 Task: Search one way flight ticket for 3 adults in first from Knoxville: Mcghee Tyson Airport to Rockford: Chicago Rockford International Airport(was Northwest Chicagoland Regional Airport At Rockford) on 5-1-2023. Choice of flights is Westjet. Number of bags: 1 carry on bag. Price is upto 87000. Outbound departure time preference is 14:45.
Action: Mouse moved to (176, 220)
Screenshot: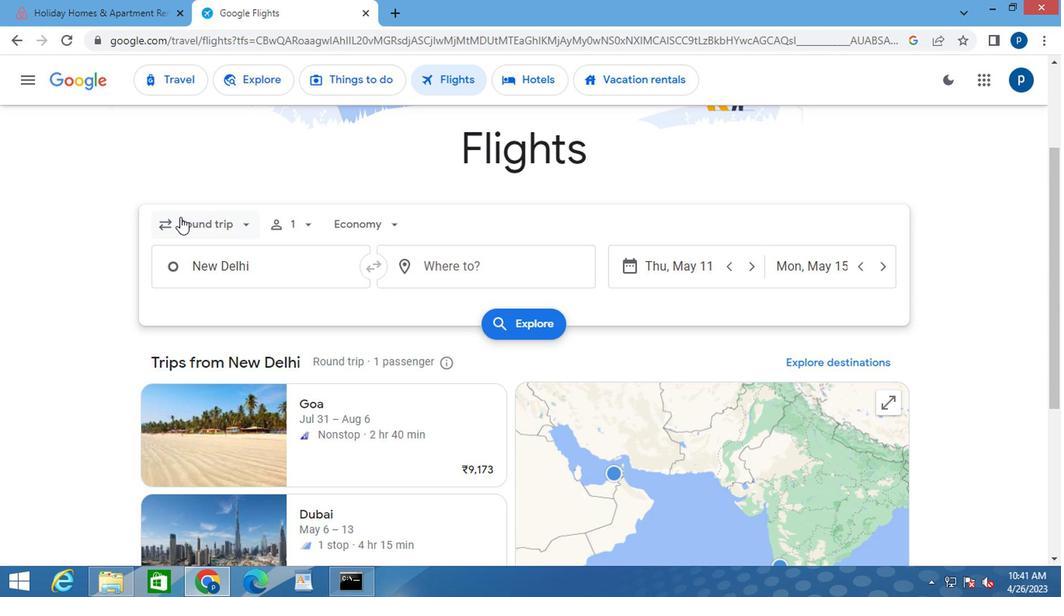 
Action: Mouse pressed left at (176, 220)
Screenshot: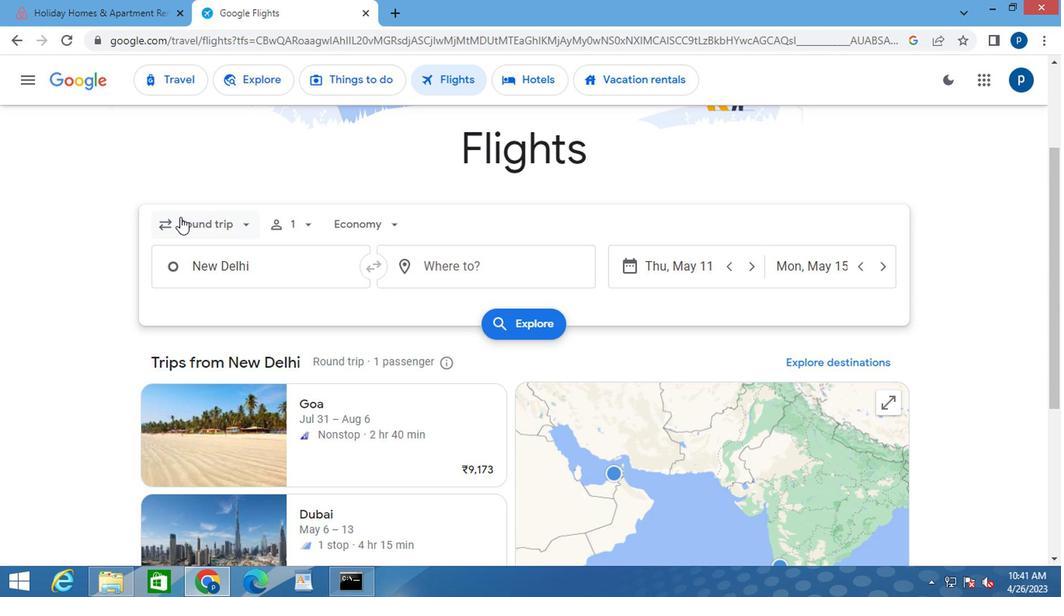 
Action: Mouse moved to (218, 288)
Screenshot: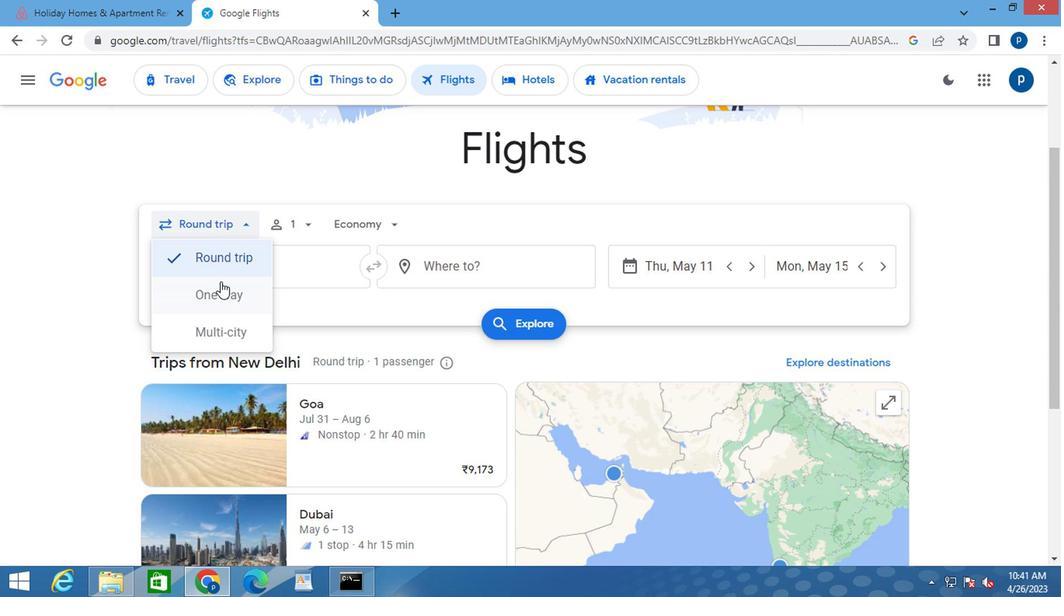 
Action: Mouse pressed left at (218, 288)
Screenshot: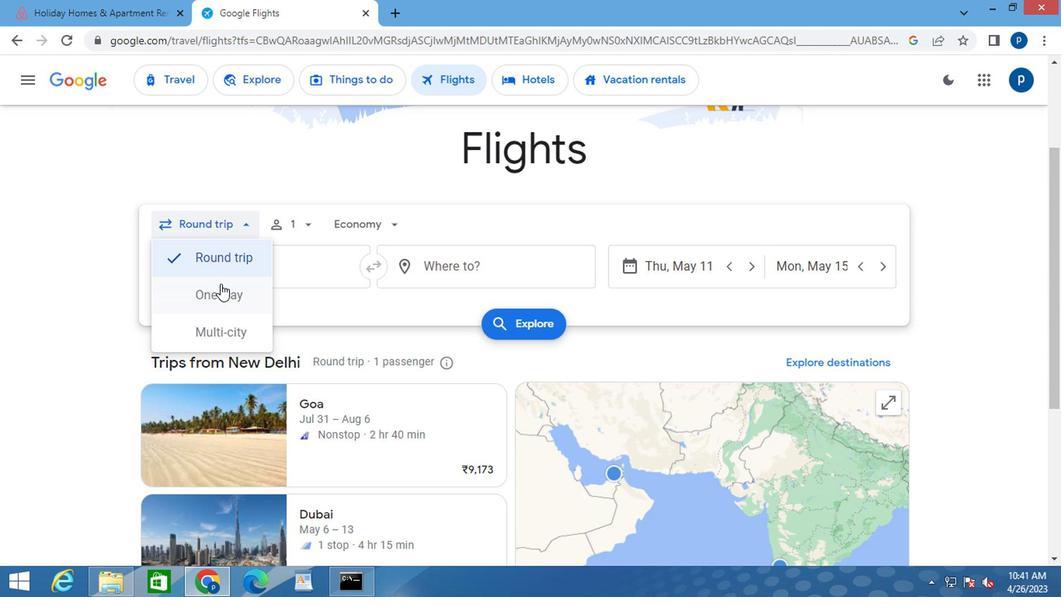
Action: Mouse moved to (302, 224)
Screenshot: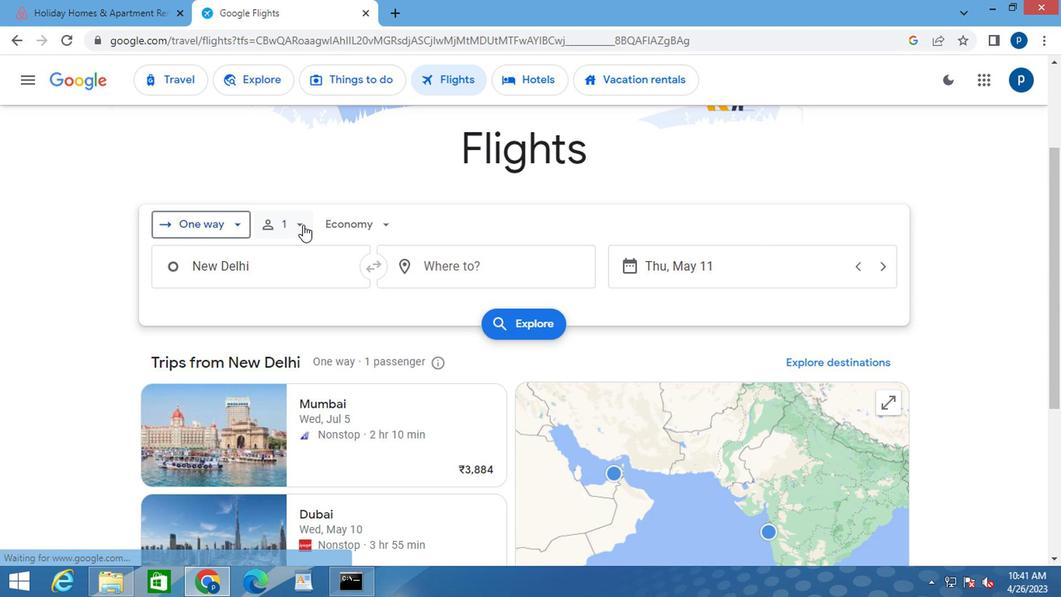 
Action: Mouse pressed left at (302, 224)
Screenshot: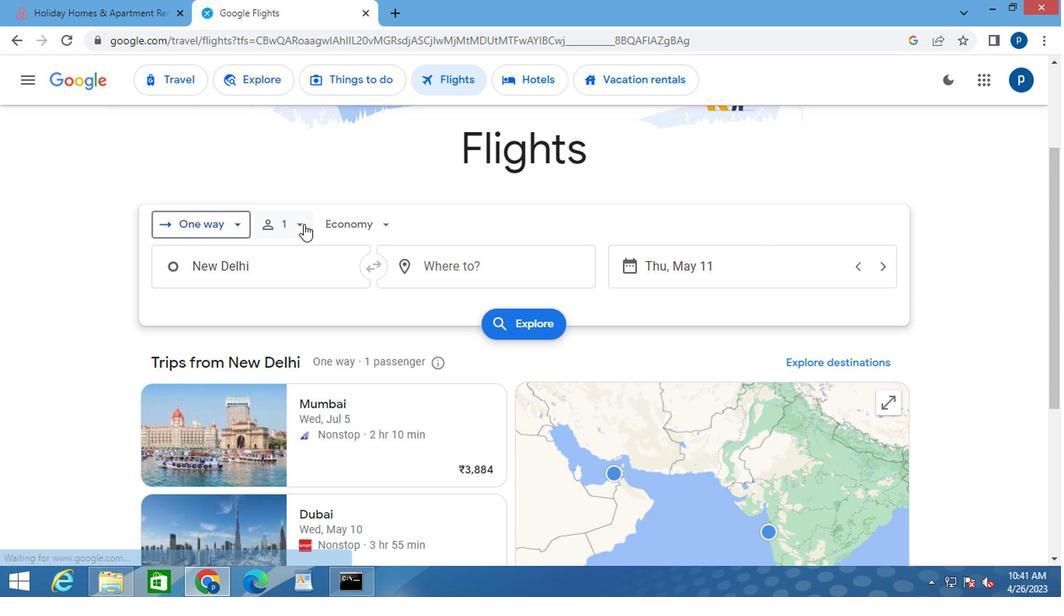
Action: Mouse moved to (416, 269)
Screenshot: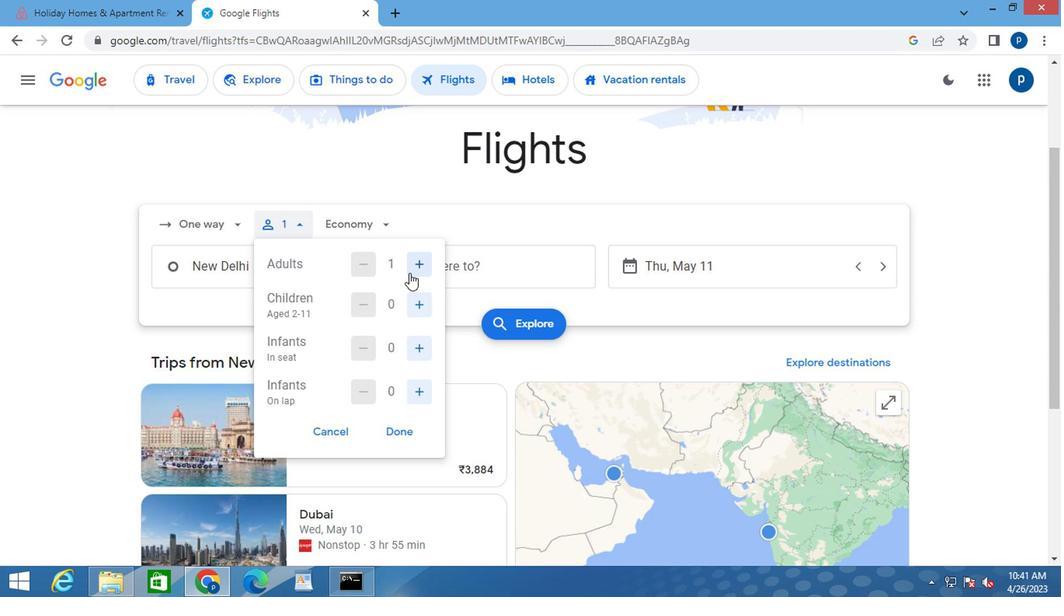 
Action: Mouse pressed left at (416, 269)
Screenshot: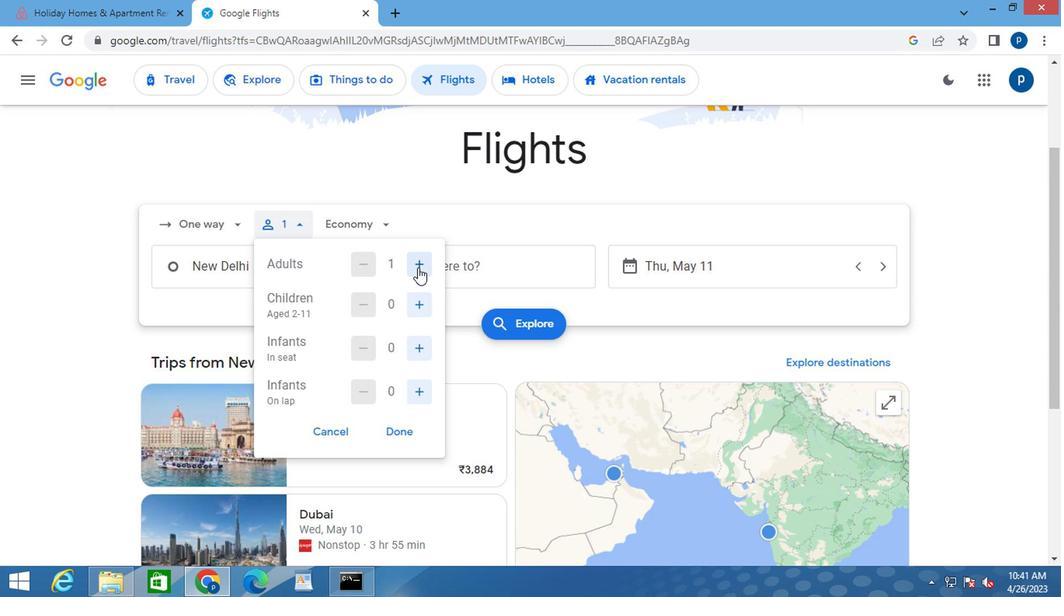 
Action: Mouse pressed left at (416, 269)
Screenshot: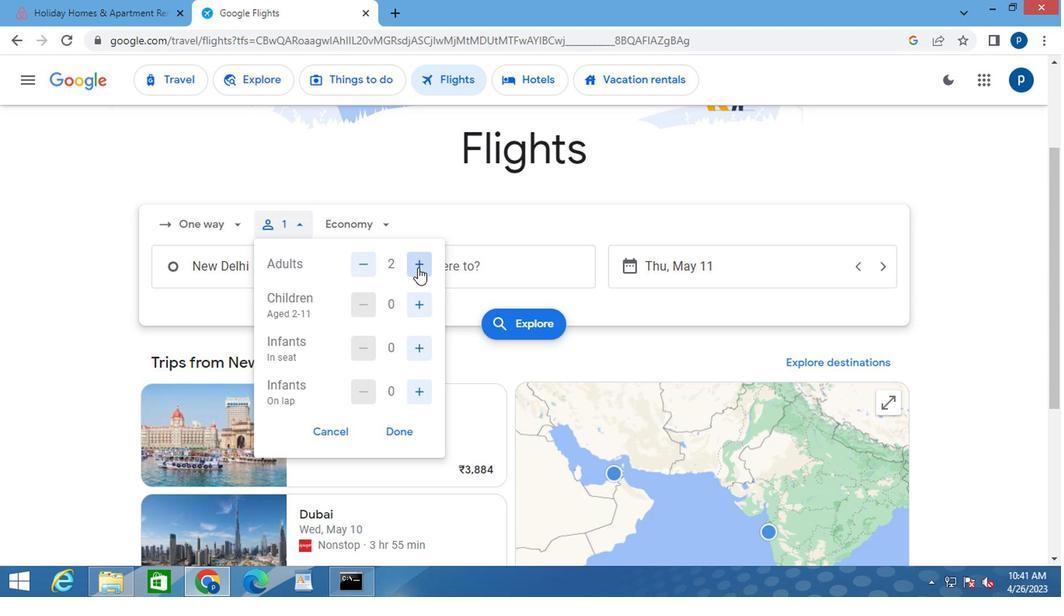 
Action: Mouse moved to (397, 427)
Screenshot: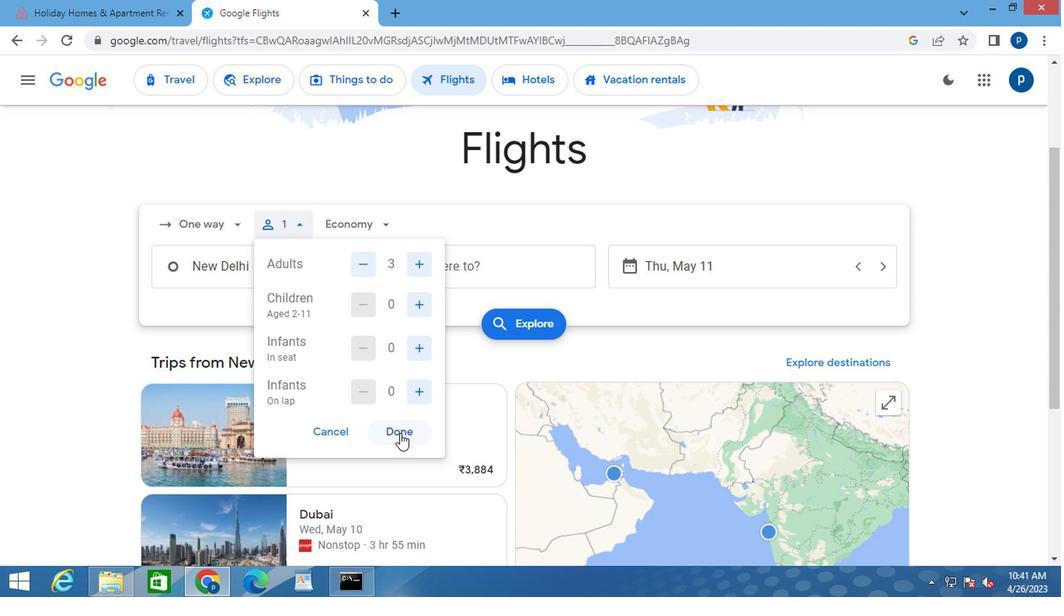
Action: Mouse pressed left at (397, 427)
Screenshot: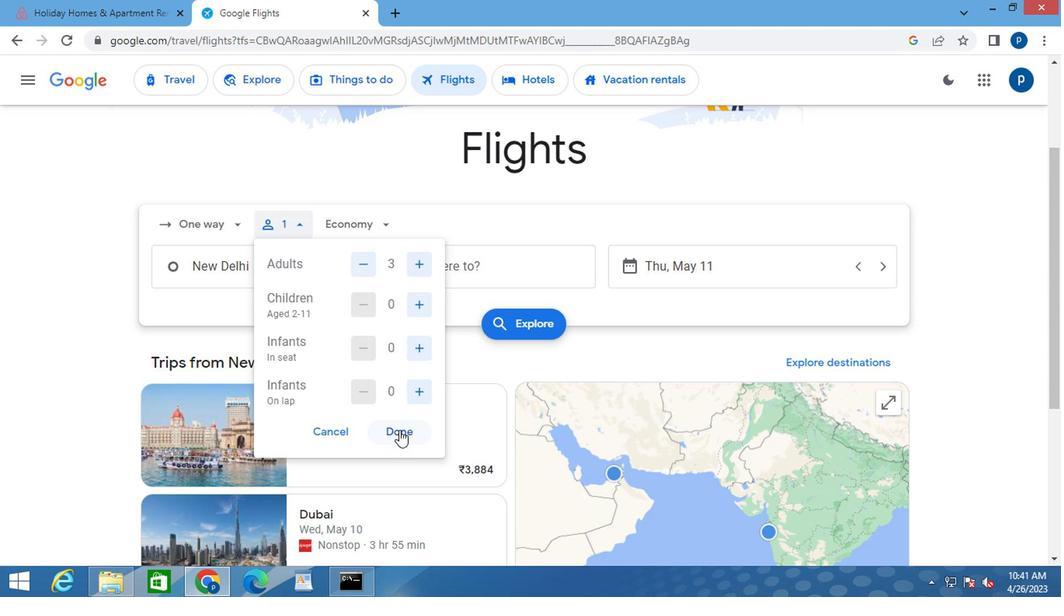 
Action: Mouse moved to (367, 228)
Screenshot: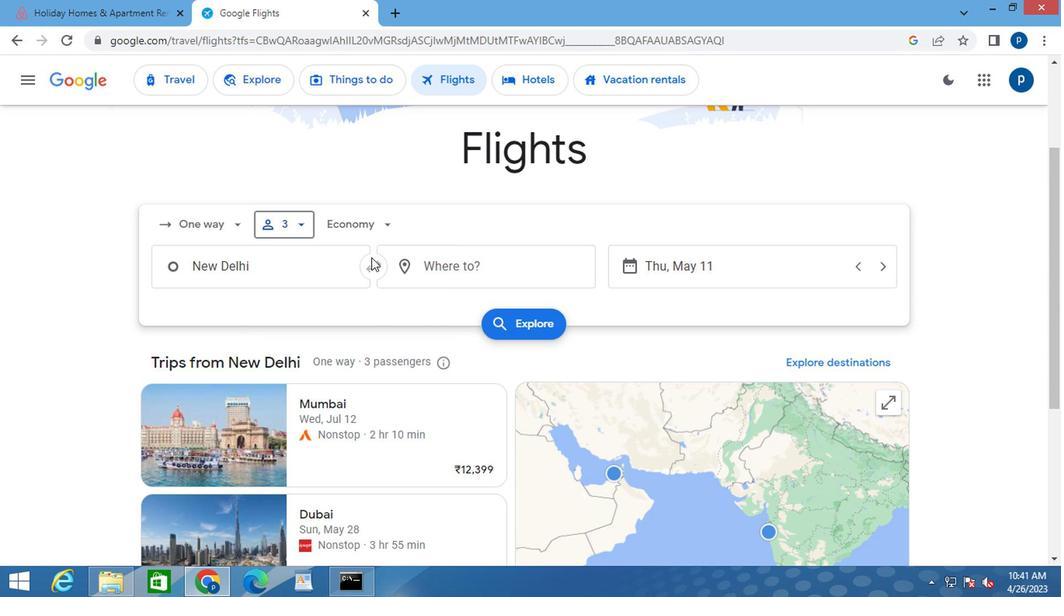 
Action: Mouse pressed left at (367, 228)
Screenshot: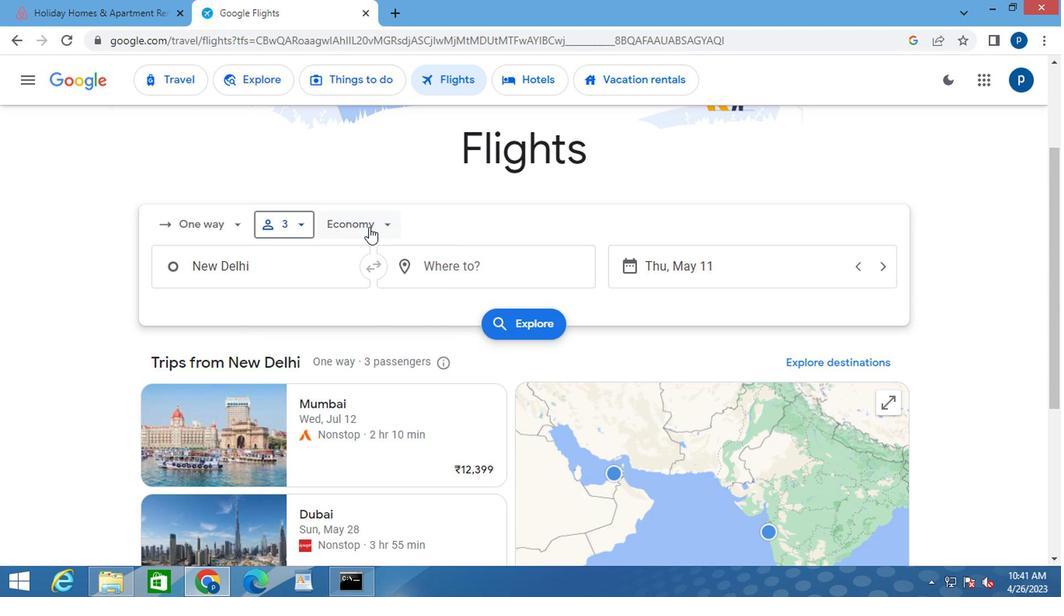 
Action: Mouse moved to (373, 363)
Screenshot: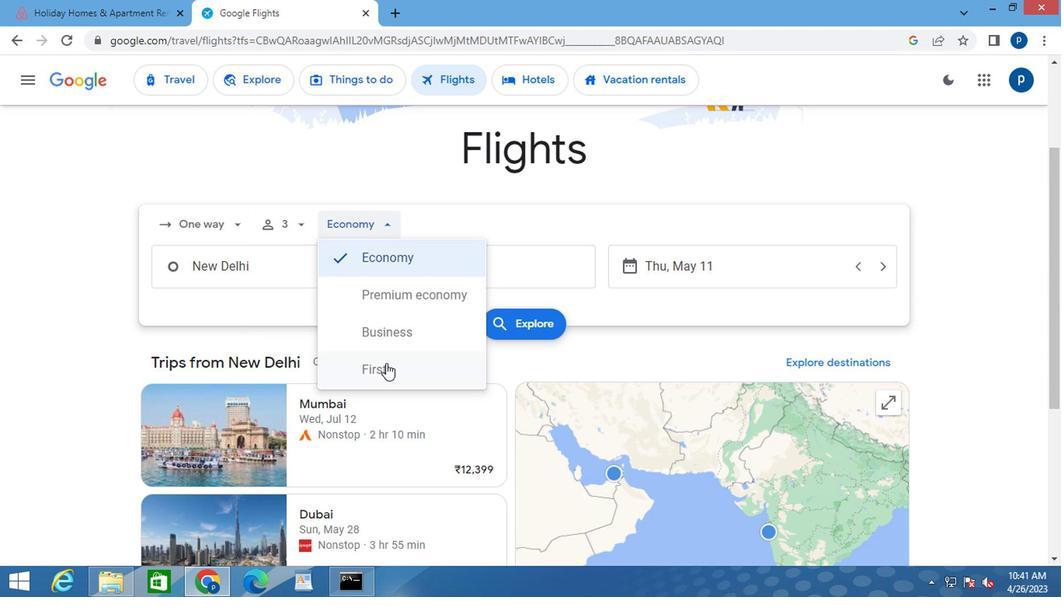 
Action: Mouse pressed left at (373, 363)
Screenshot: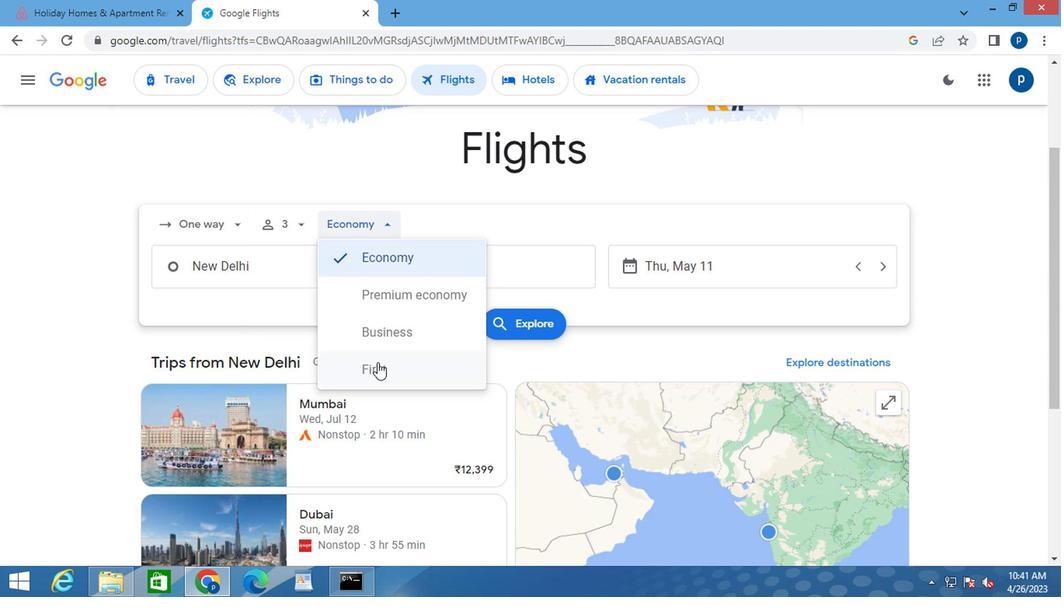 
Action: Mouse moved to (239, 267)
Screenshot: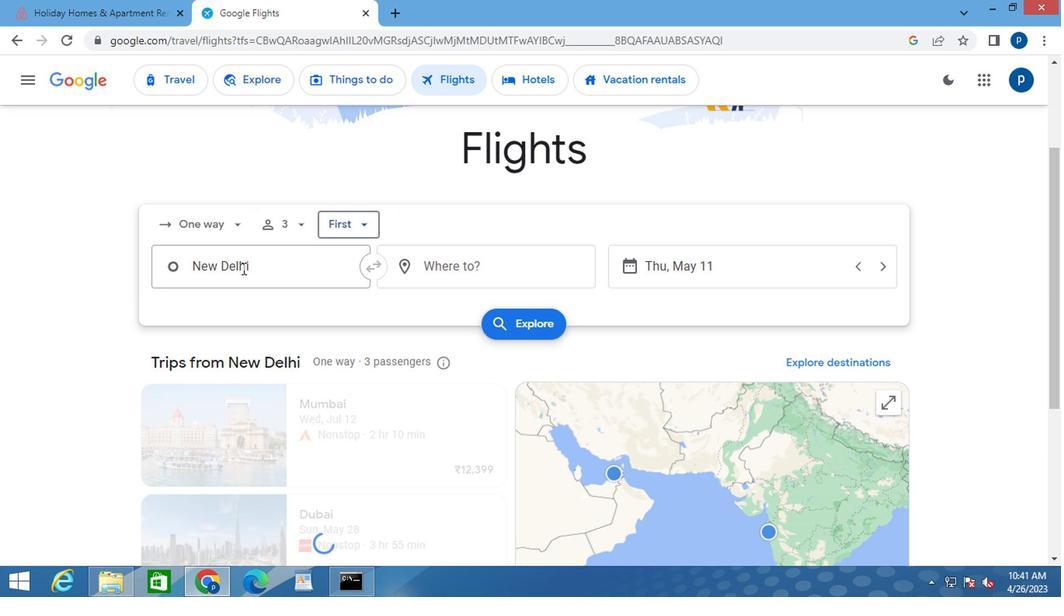 
Action: Mouse pressed left at (239, 267)
Screenshot: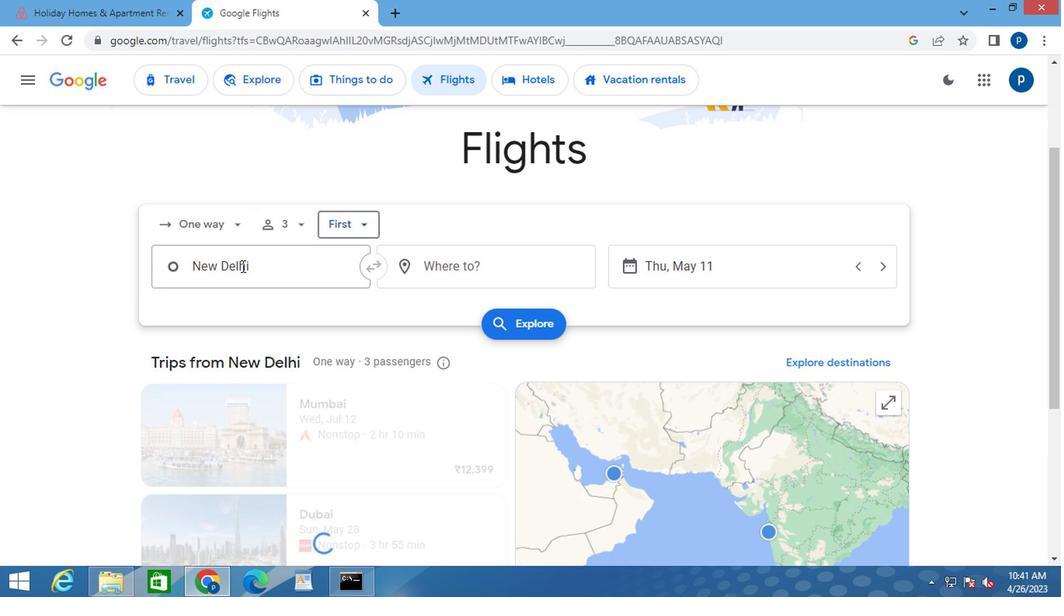
Action: Mouse pressed left at (239, 267)
Screenshot: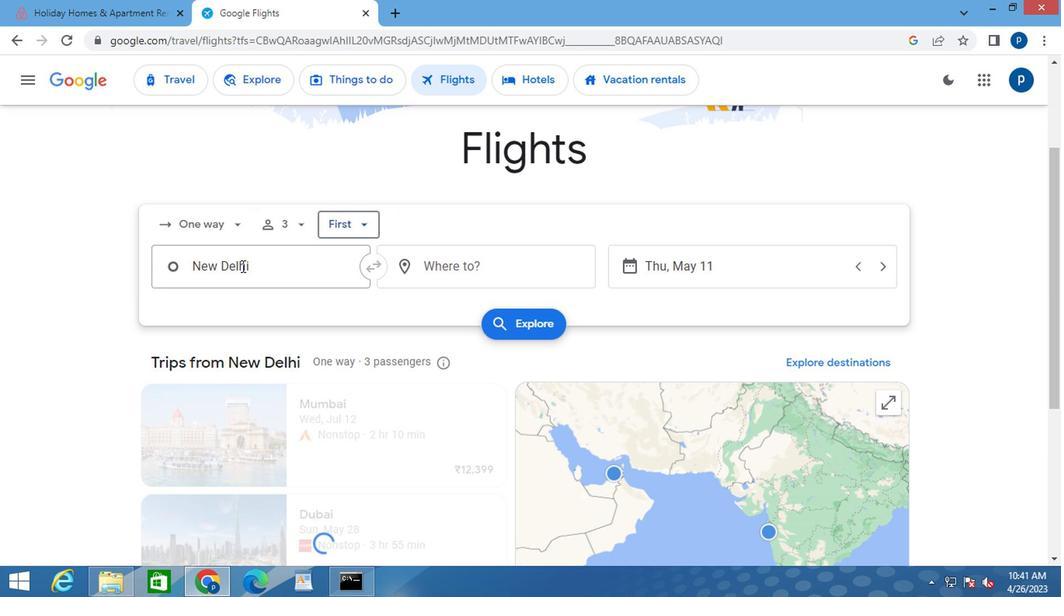 
Action: Key pressed <Key.delete><Key.caps_lock>m<Key.caps_lock>cgh
Screenshot: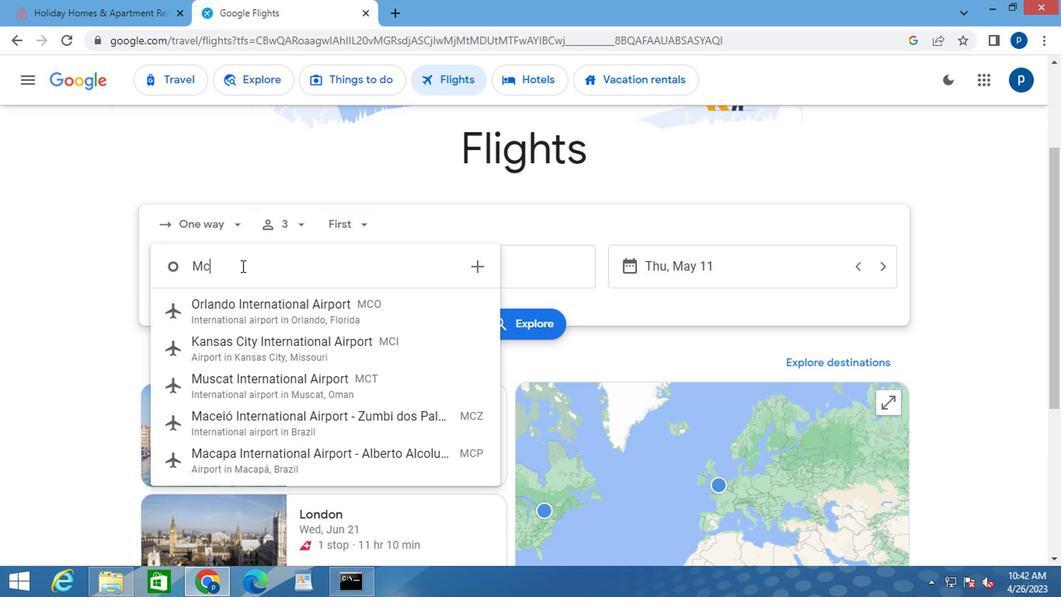 
Action: Mouse moved to (285, 315)
Screenshot: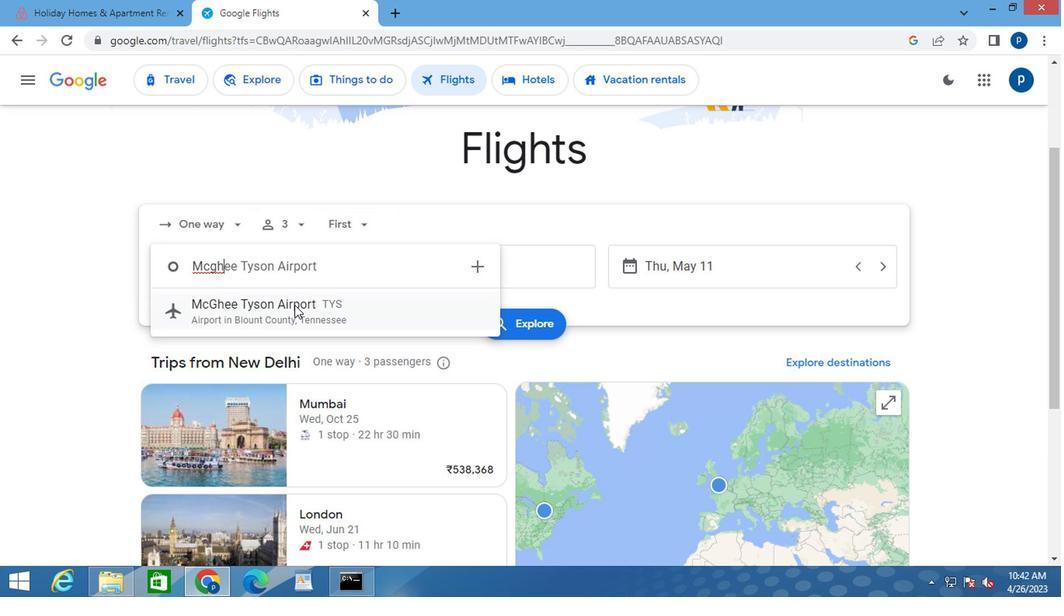 
Action: Mouse pressed left at (285, 315)
Screenshot: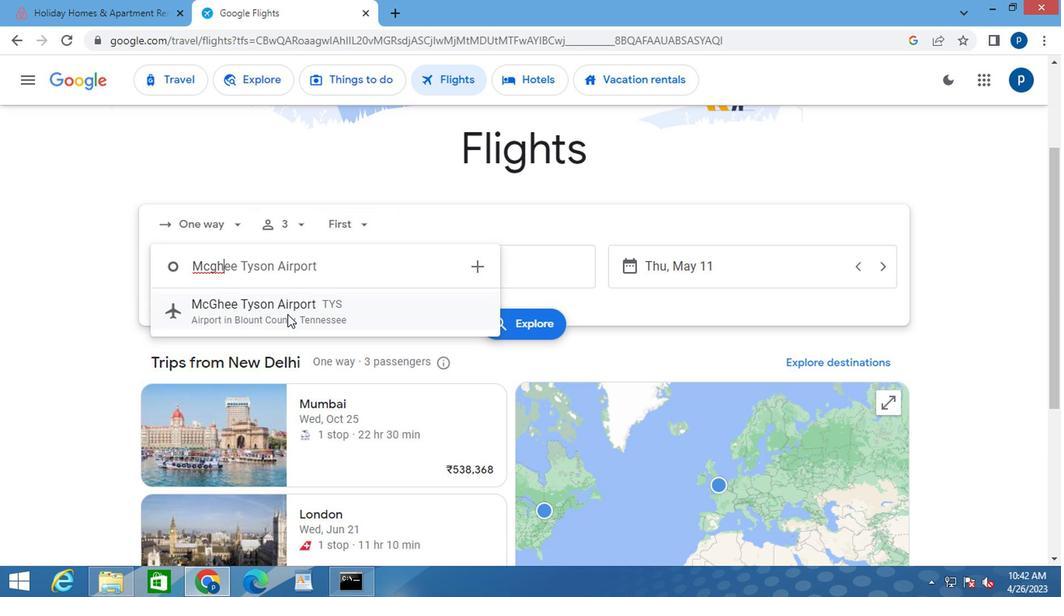 
Action: Mouse moved to (429, 264)
Screenshot: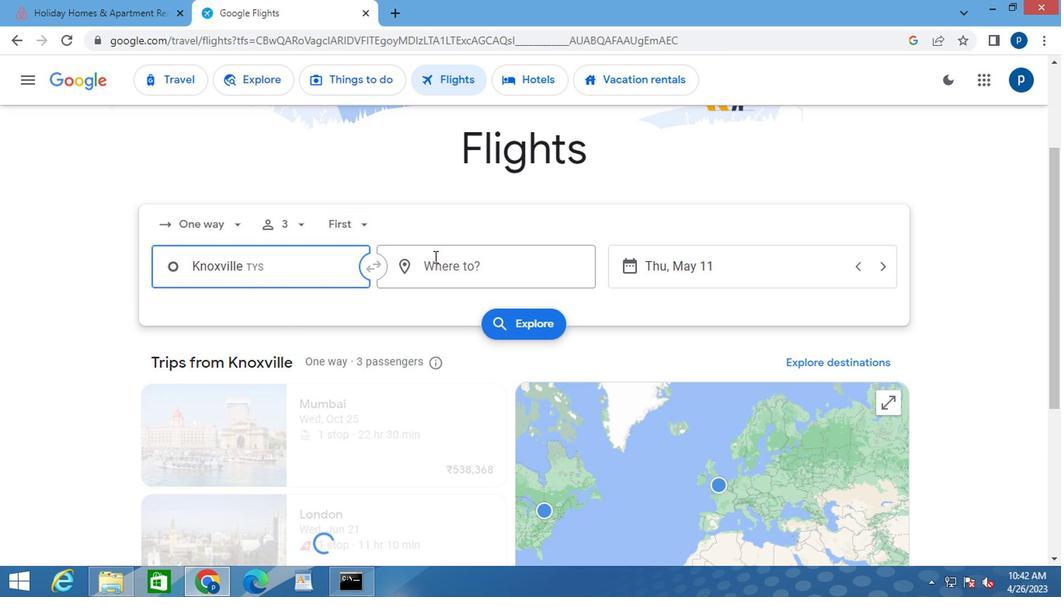 
Action: Mouse pressed left at (429, 264)
Screenshot: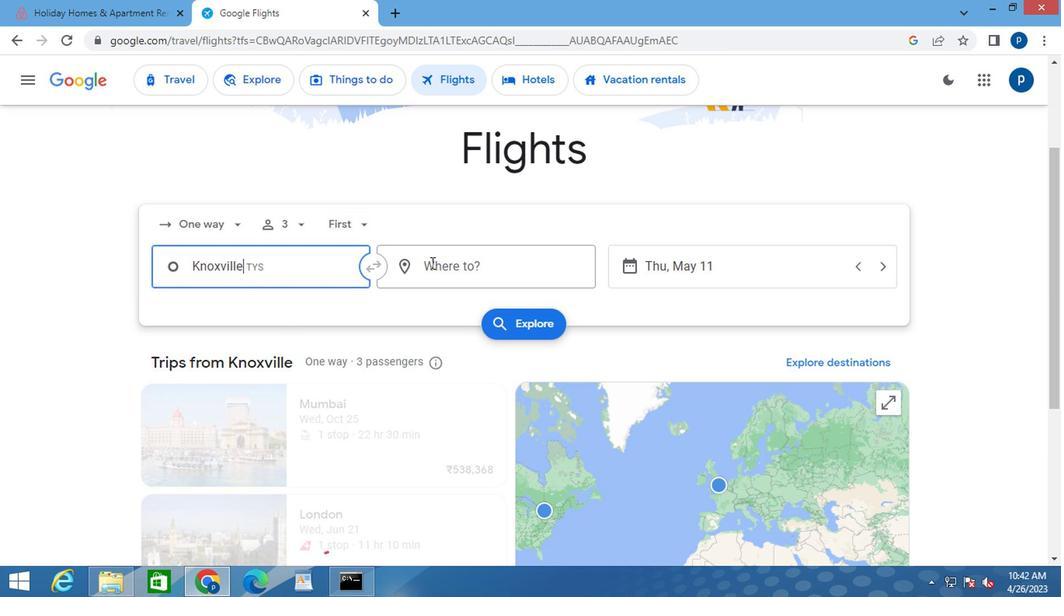 
Action: Key pressed <Key.caps_lock>c<Key.caps_lock>hicago
Screenshot: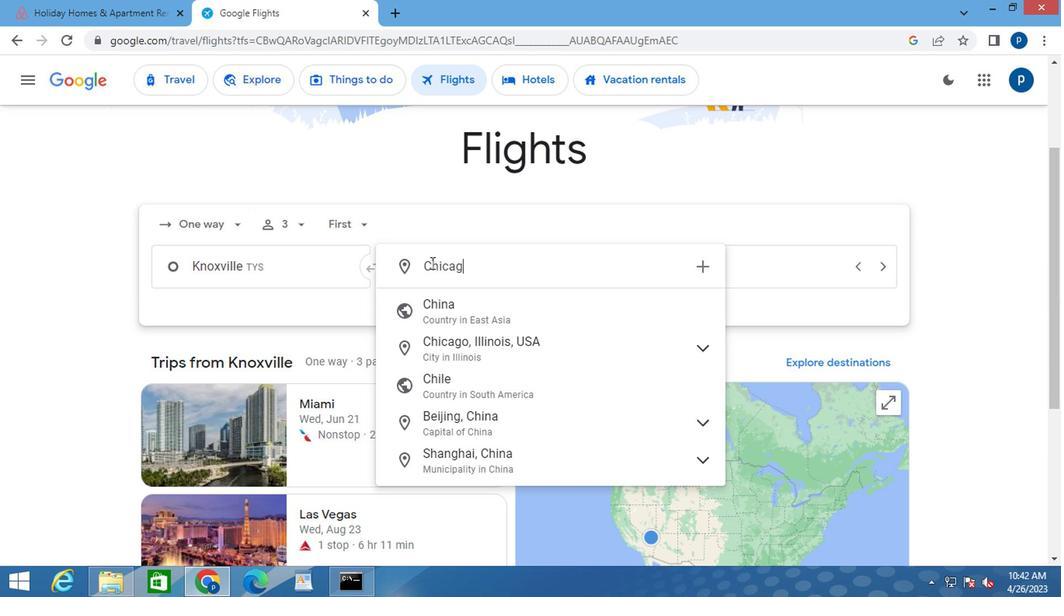 
Action: Mouse moved to (483, 429)
Screenshot: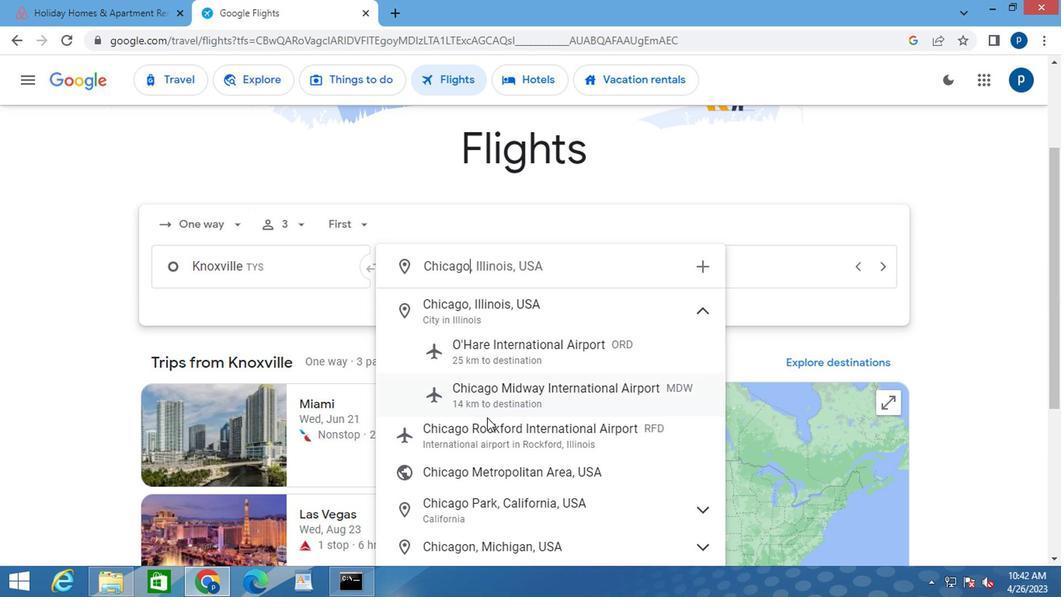 
Action: Mouse pressed left at (483, 429)
Screenshot: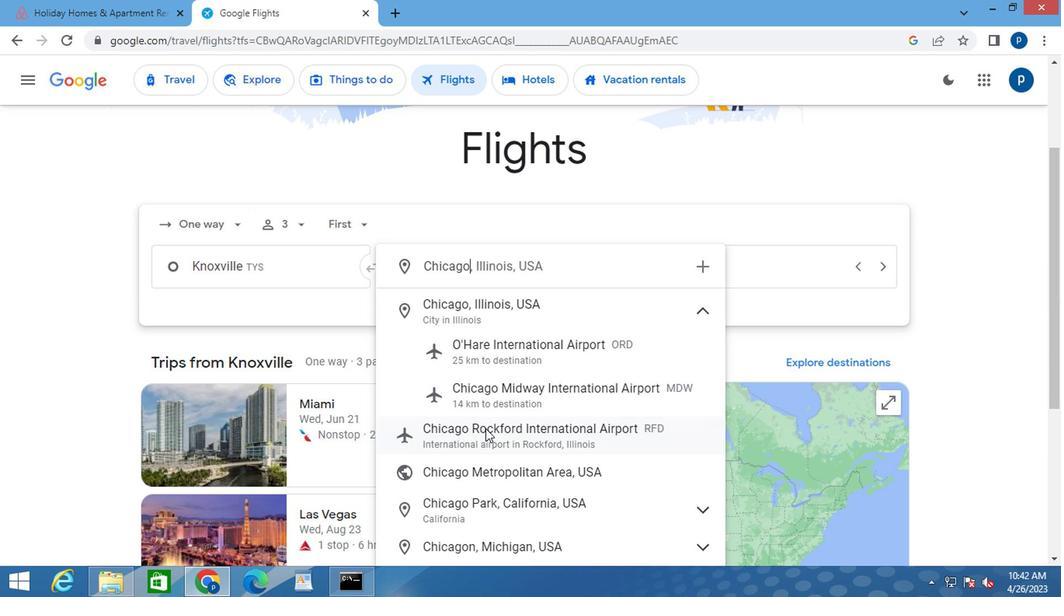 
Action: Mouse moved to (626, 274)
Screenshot: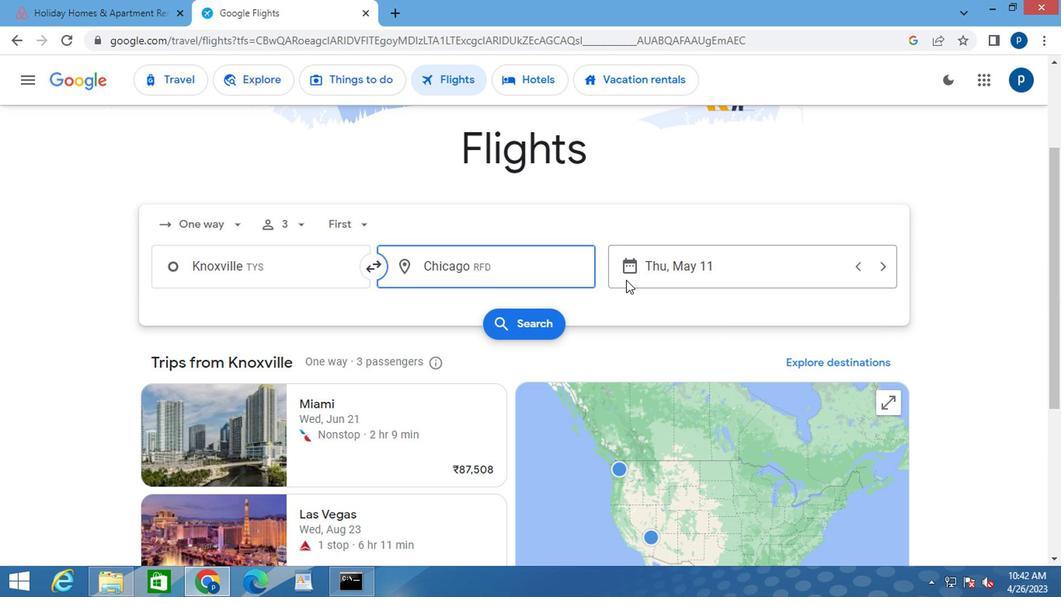 
Action: Mouse pressed left at (626, 274)
Screenshot: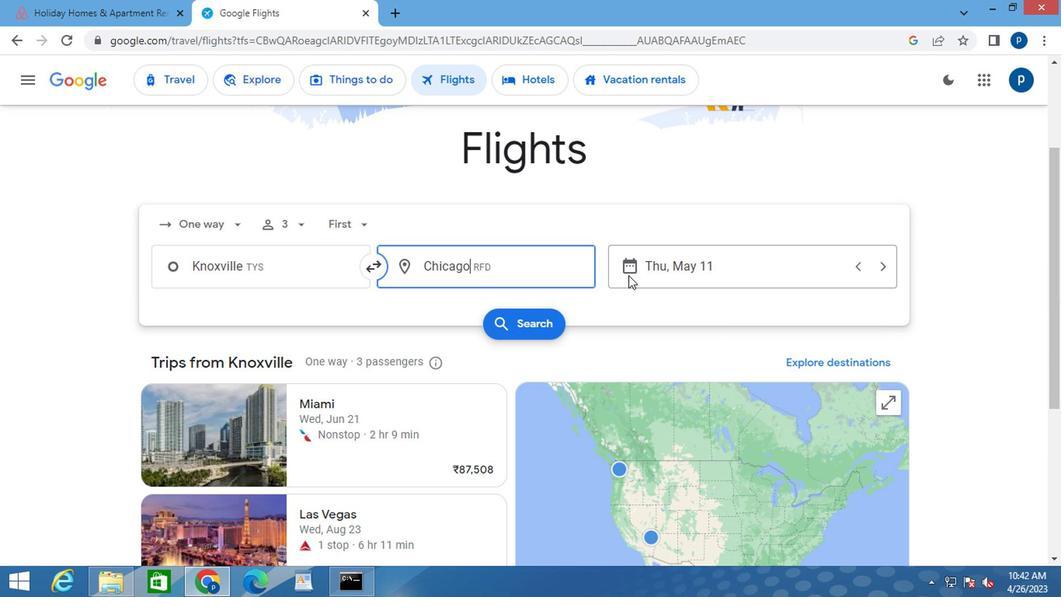 
Action: Mouse moved to (684, 284)
Screenshot: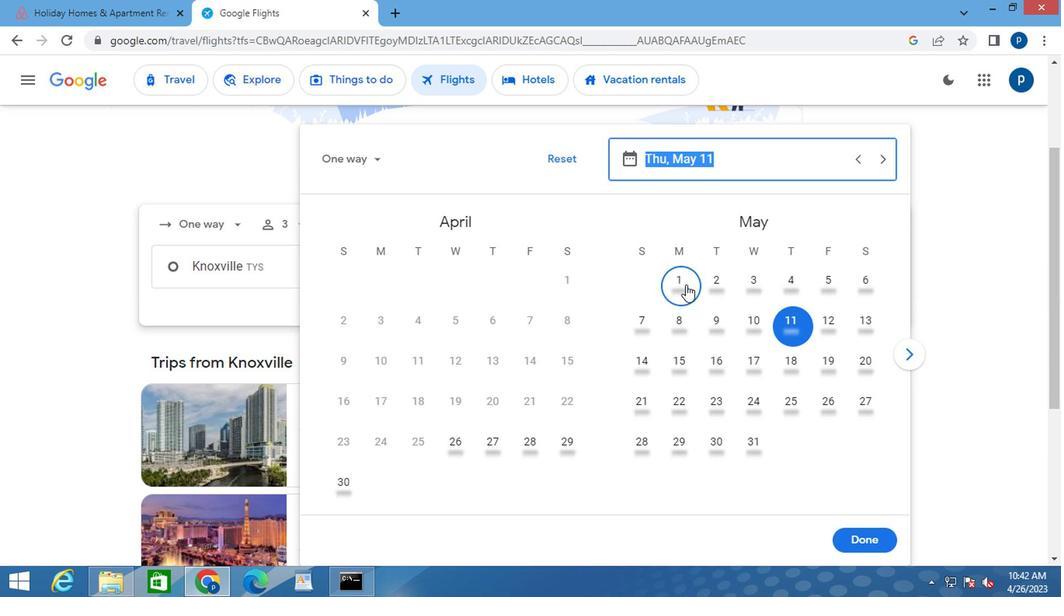 
Action: Mouse pressed left at (684, 284)
Screenshot: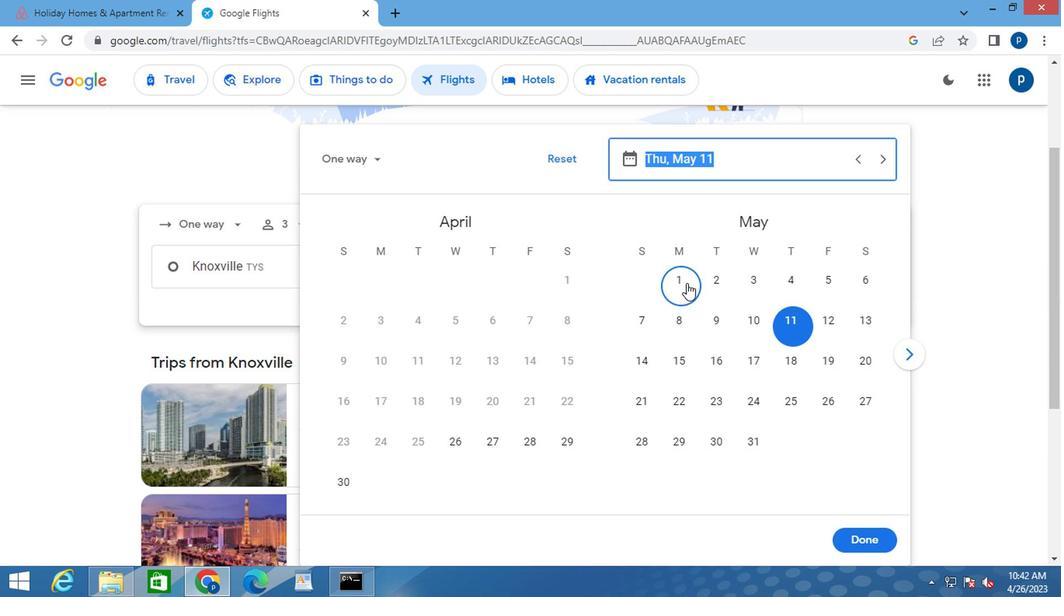
Action: Mouse moved to (859, 535)
Screenshot: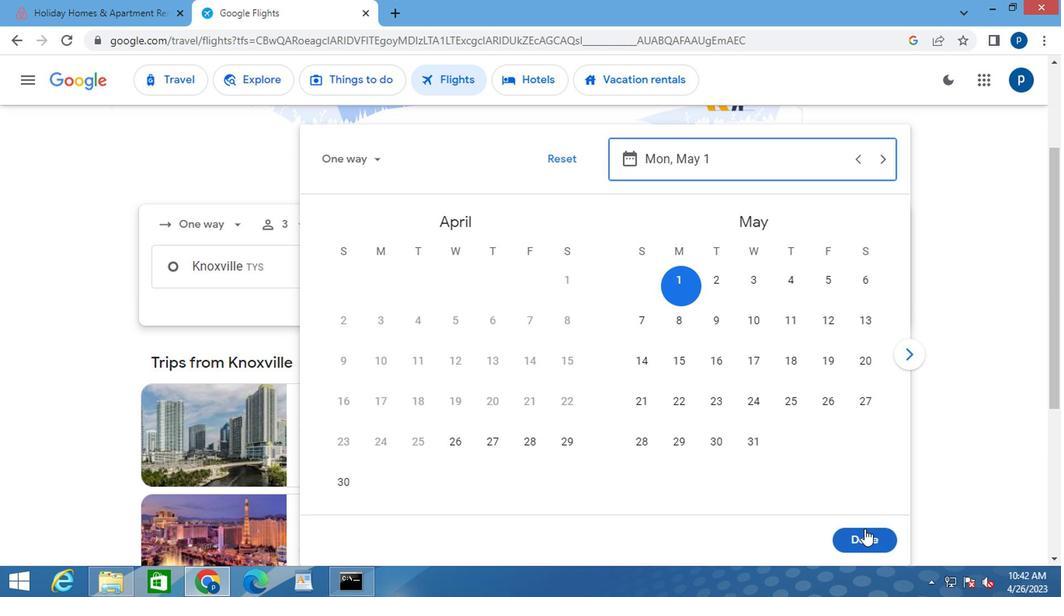 
Action: Mouse pressed left at (859, 535)
Screenshot: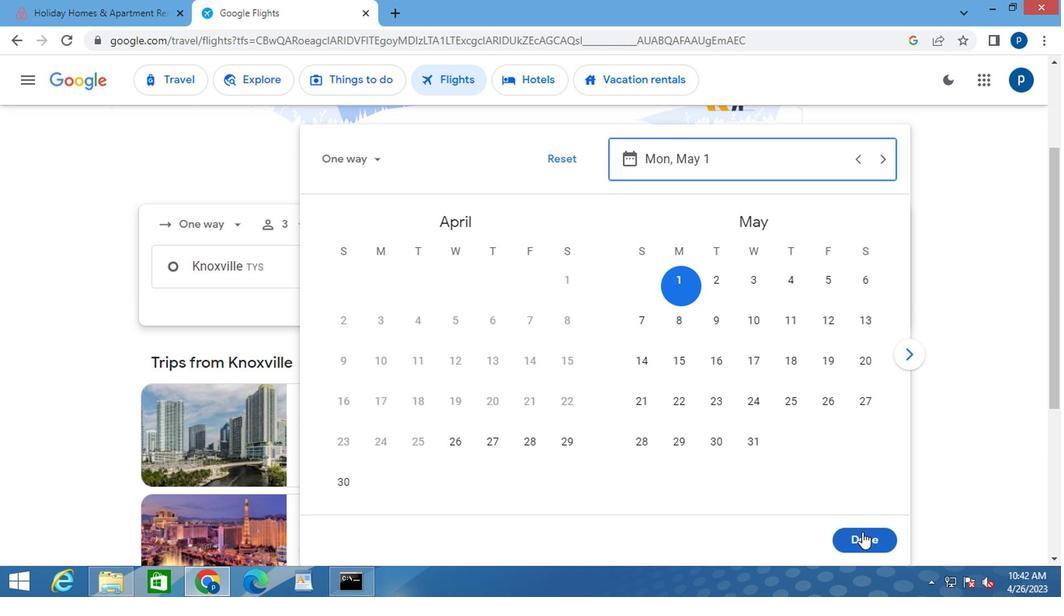 
Action: Mouse moved to (519, 316)
Screenshot: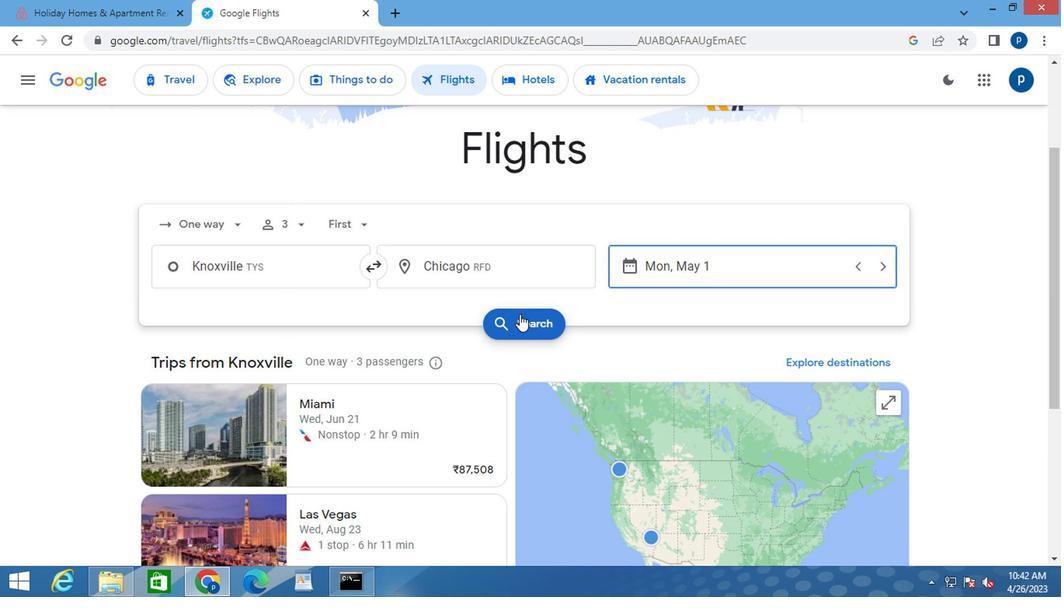 
Action: Mouse pressed left at (519, 316)
Screenshot: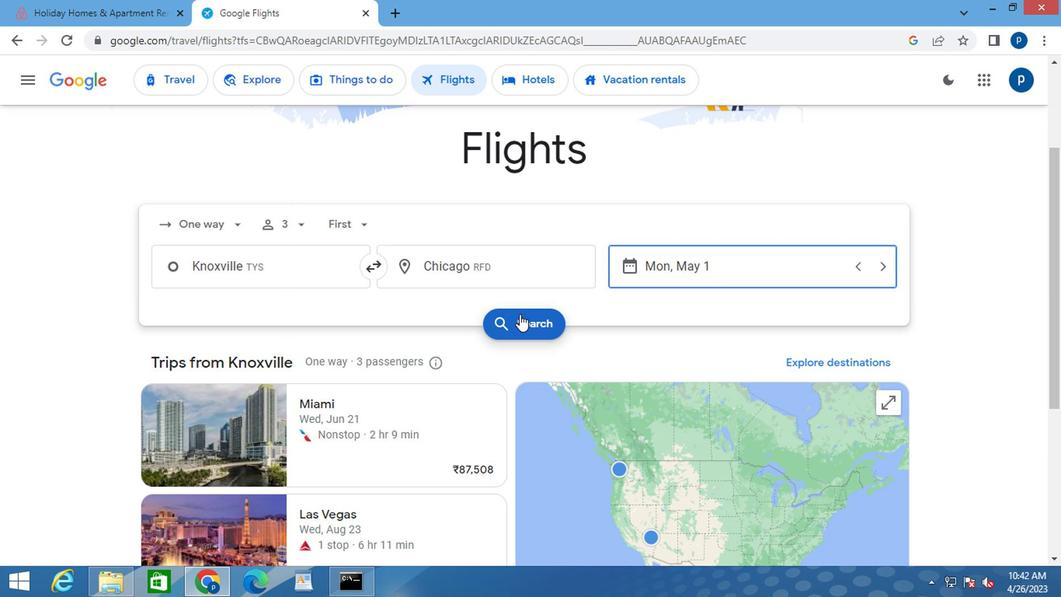 
Action: Mouse moved to (173, 220)
Screenshot: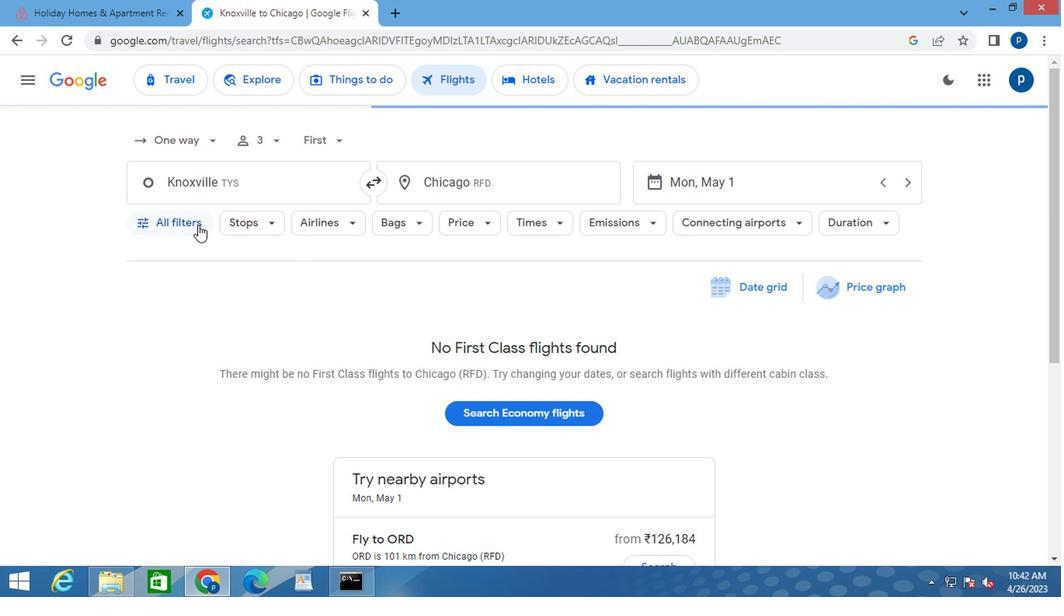
Action: Mouse pressed left at (173, 220)
Screenshot: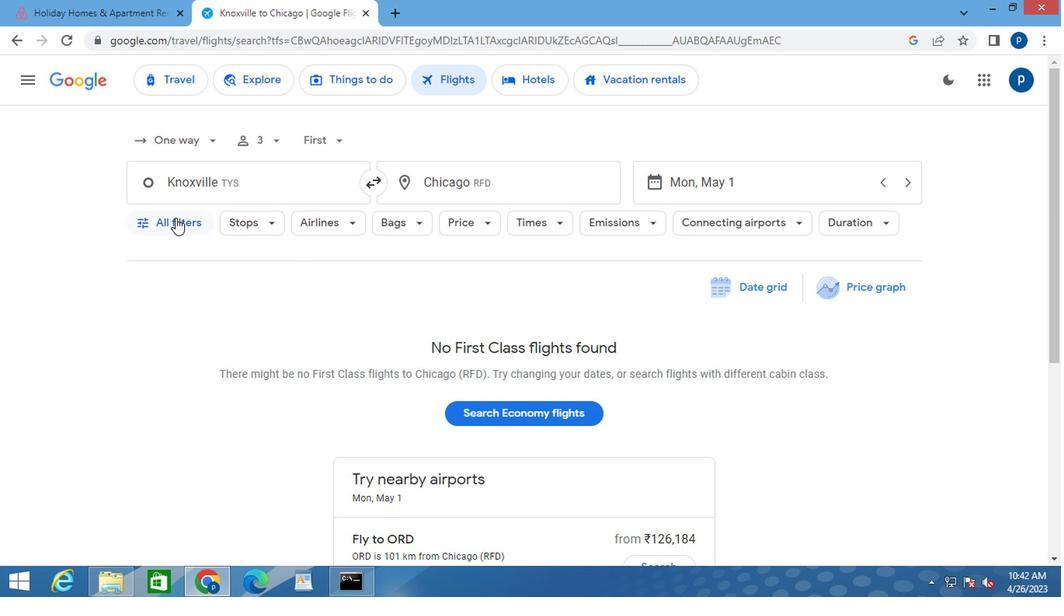 
Action: Mouse moved to (226, 336)
Screenshot: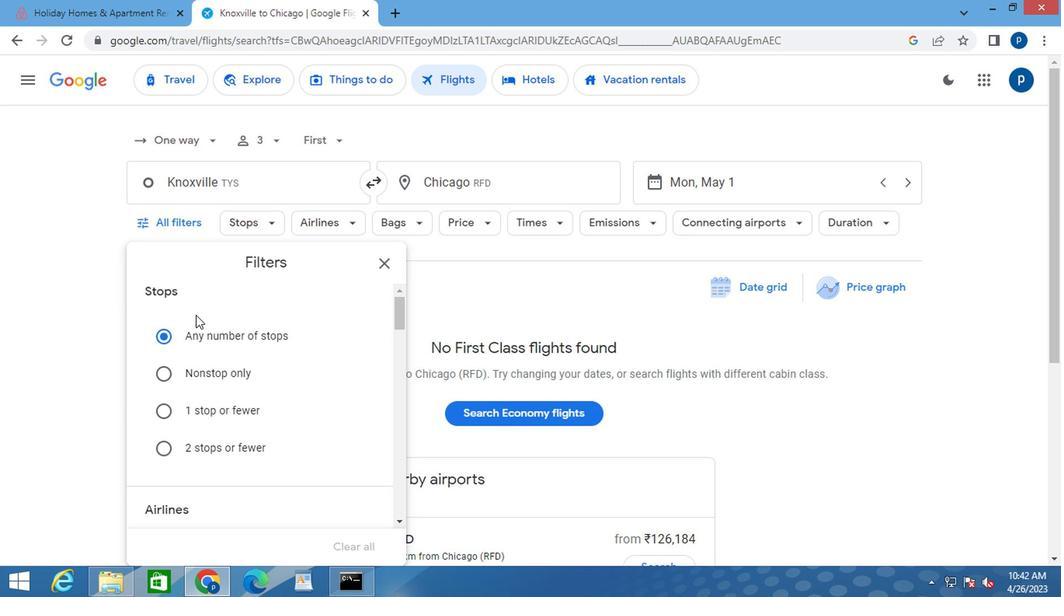
Action: Mouse scrolled (226, 335) with delta (0, 0)
Screenshot: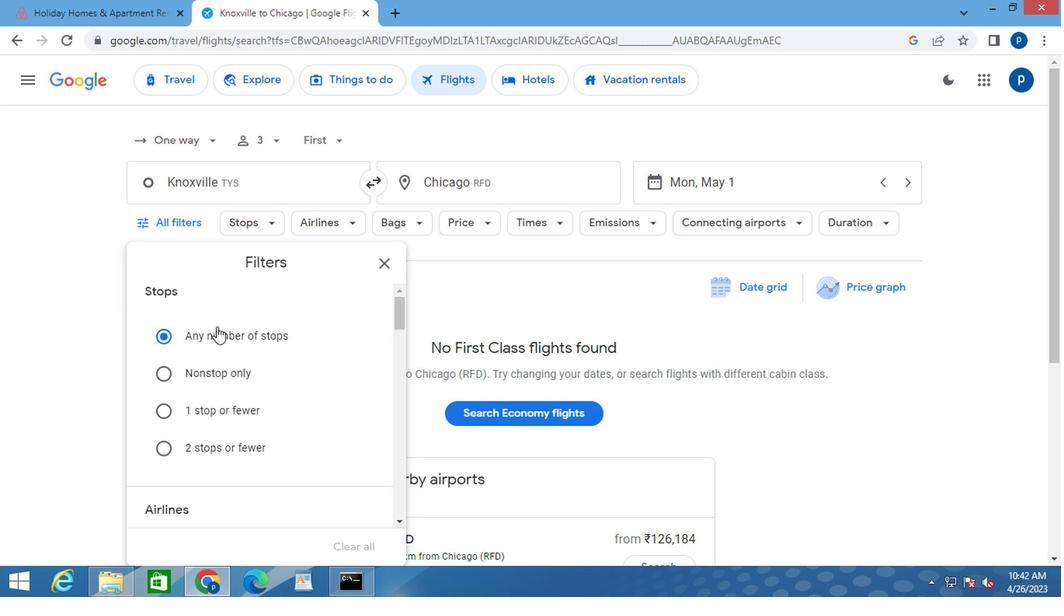 
Action: Mouse scrolled (226, 335) with delta (0, 0)
Screenshot: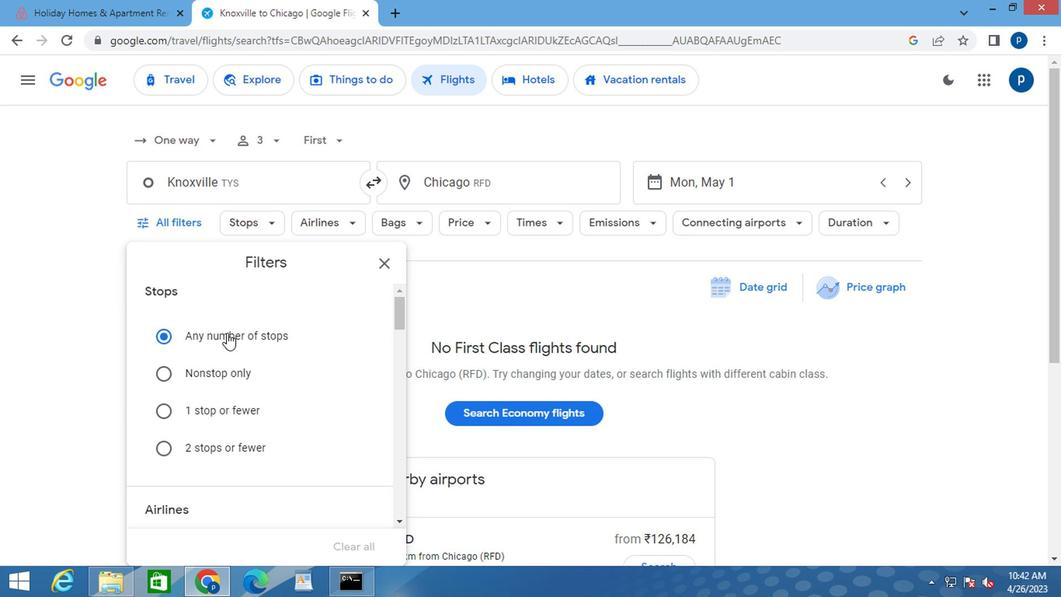 
Action: Mouse moved to (273, 376)
Screenshot: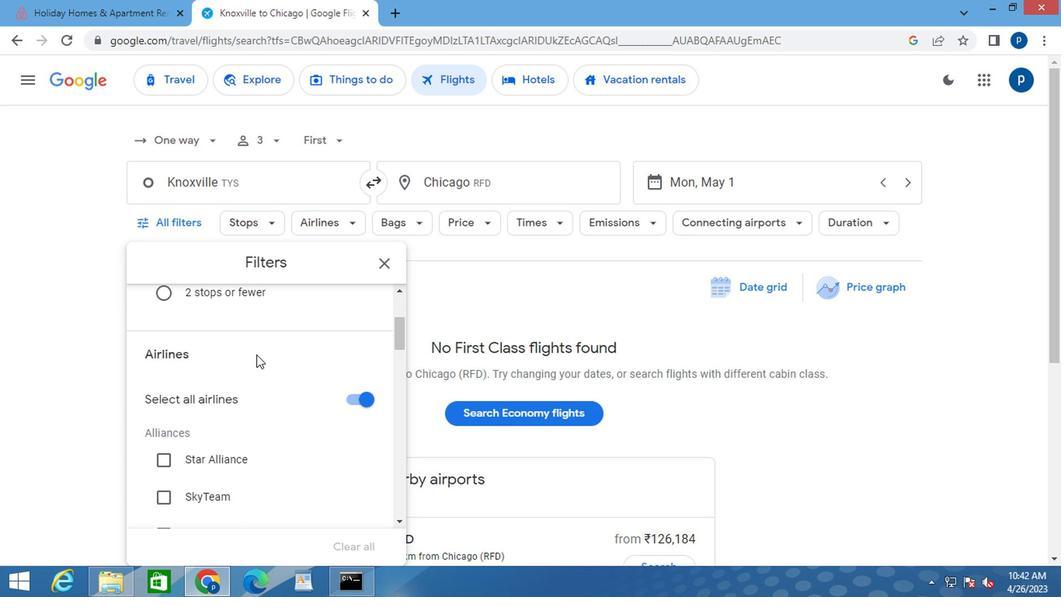 
Action: Mouse scrolled (273, 375) with delta (0, 0)
Screenshot: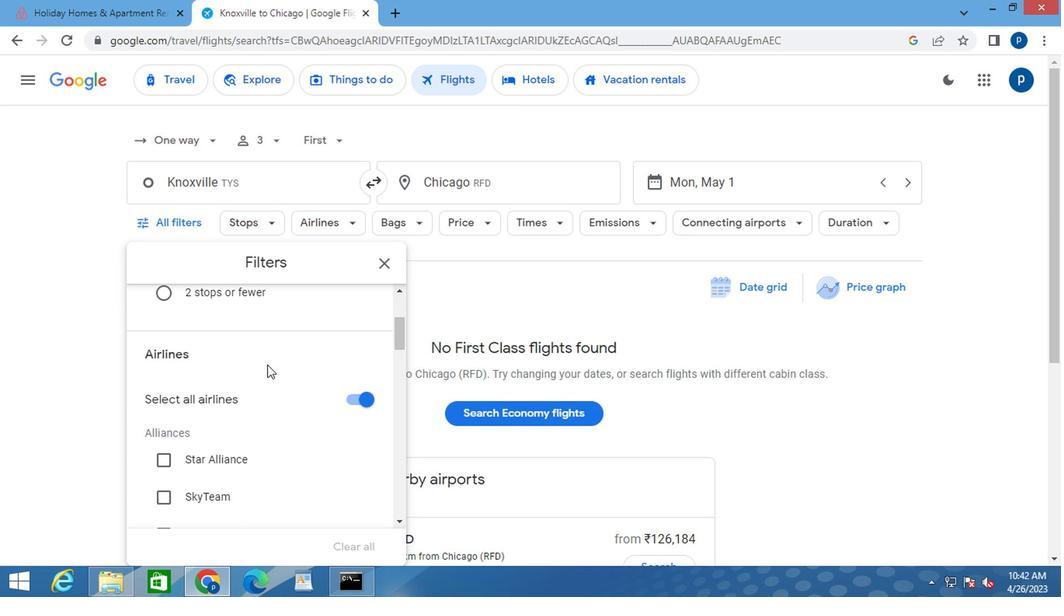 
Action: Mouse moved to (270, 377)
Screenshot: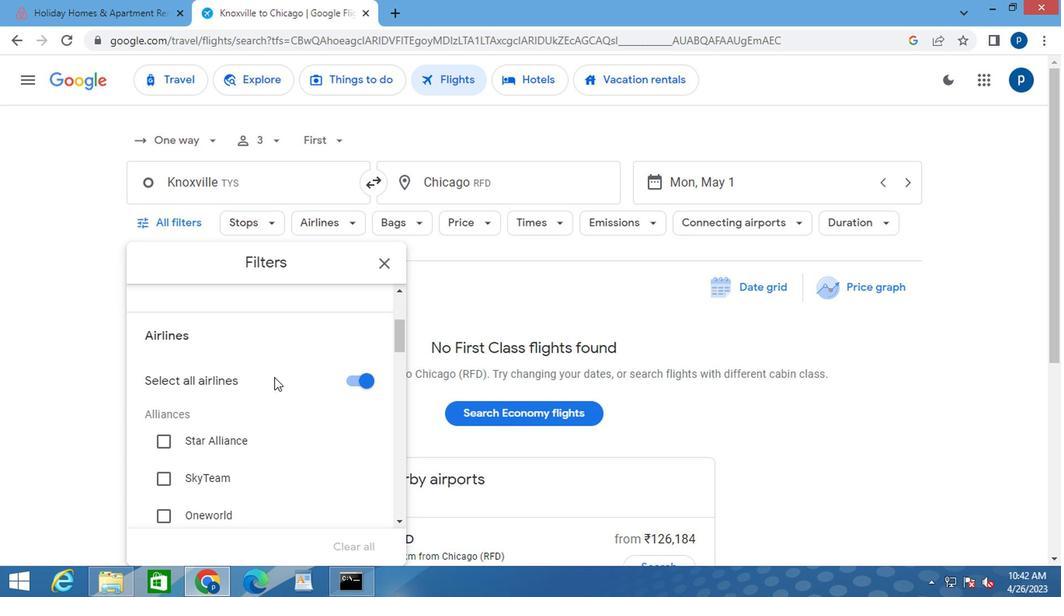
Action: Mouse scrolled (270, 376) with delta (0, 0)
Screenshot: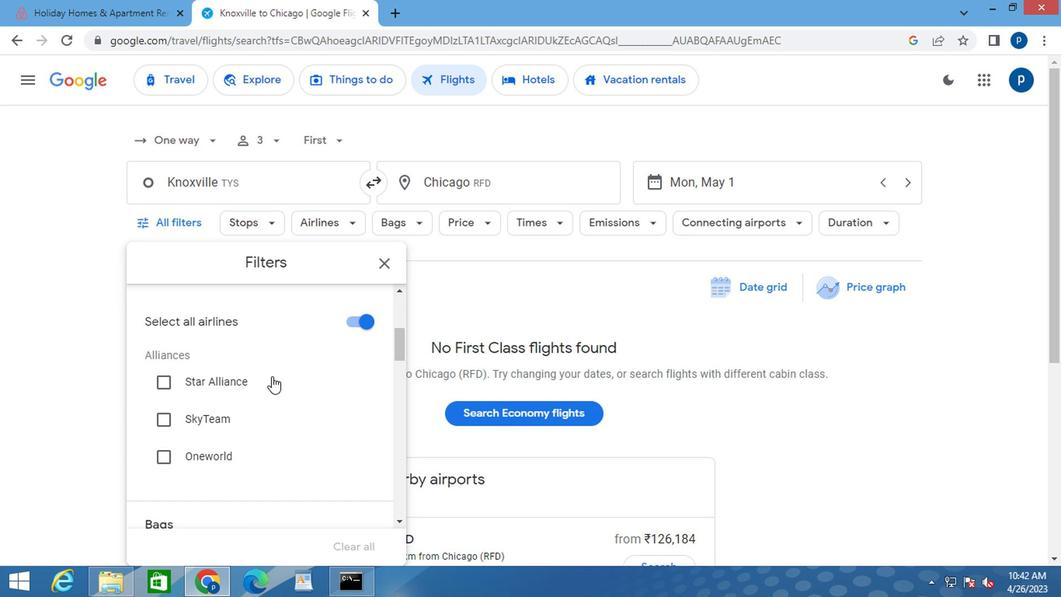 
Action: Mouse moved to (270, 377)
Screenshot: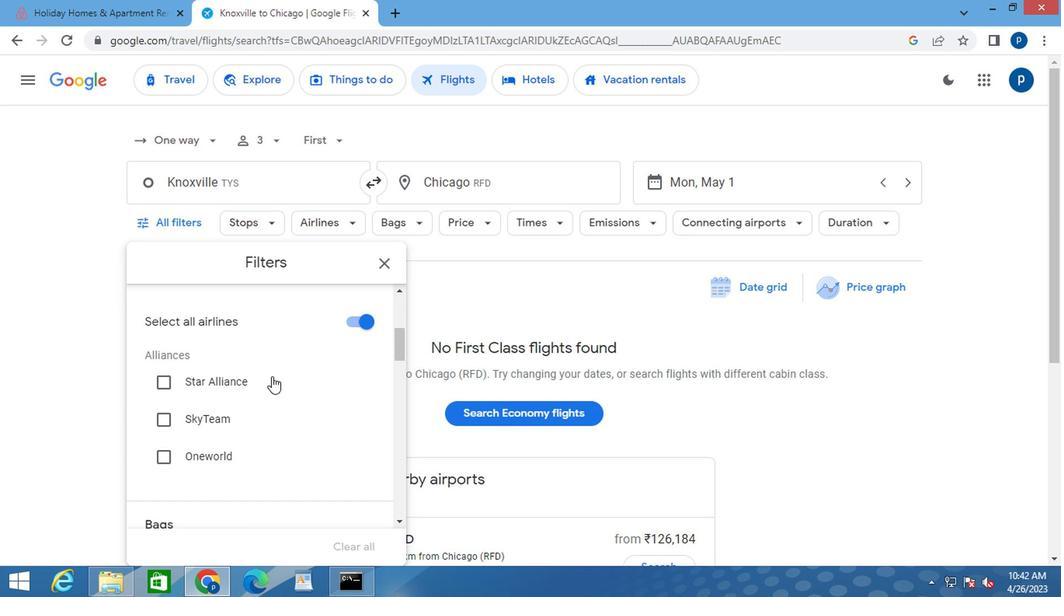 
Action: Mouse scrolled (270, 376) with delta (0, 0)
Screenshot: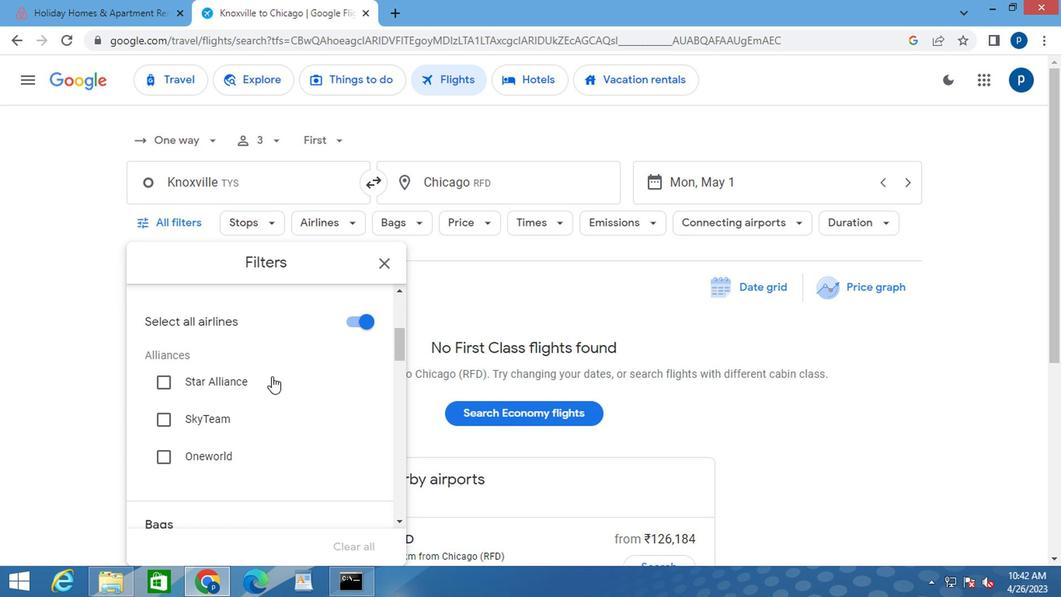 
Action: Mouse moved to (270, 377)
Screenshot: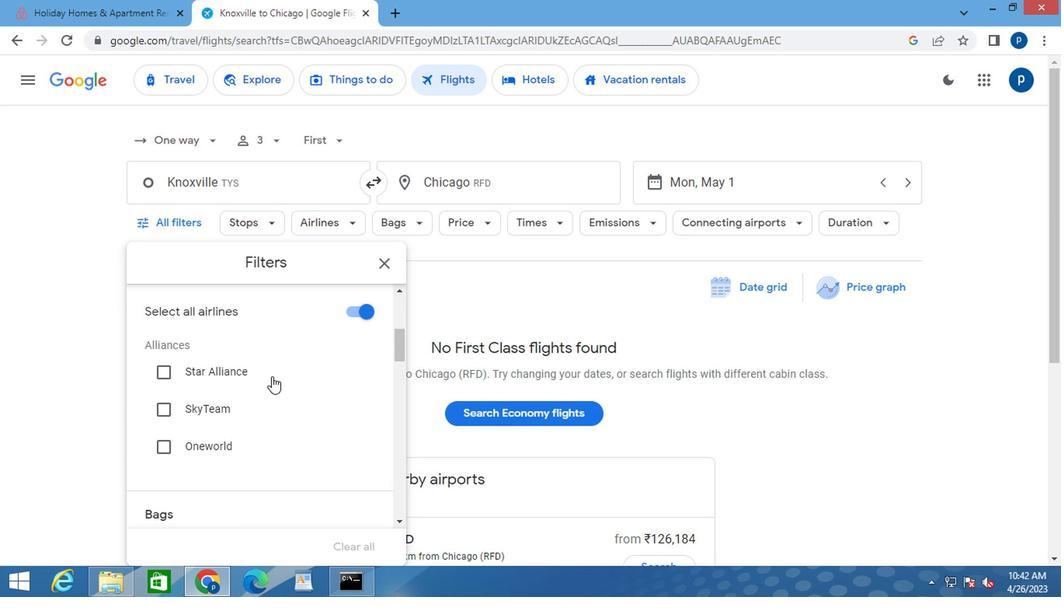 
Action: Mouse scrolled (270, 376) with delta (0, 0)
Screenshot: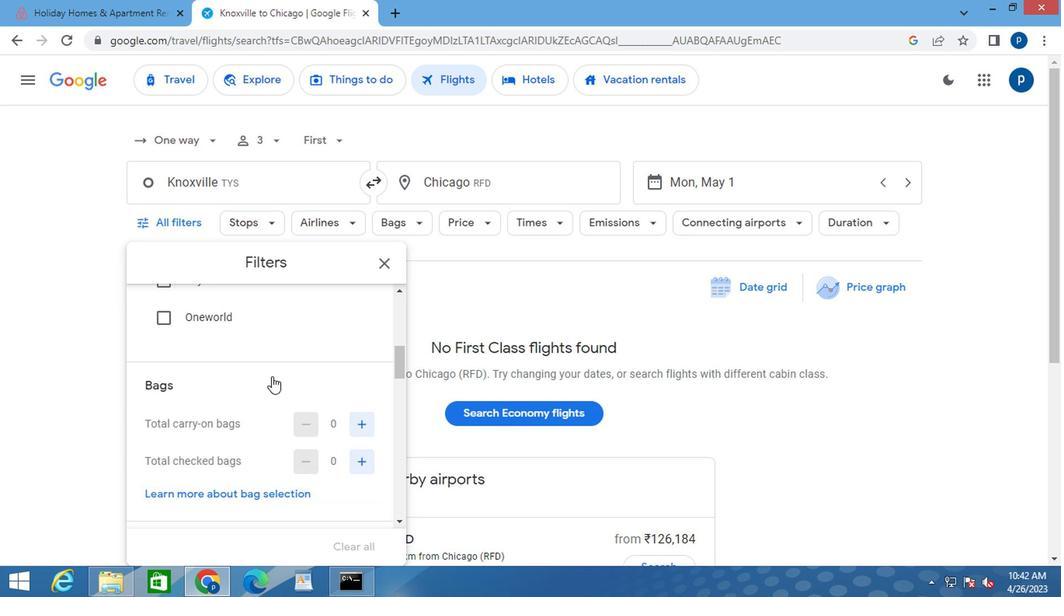 
Action: Mouse moved to (357, 333)
Screenshot: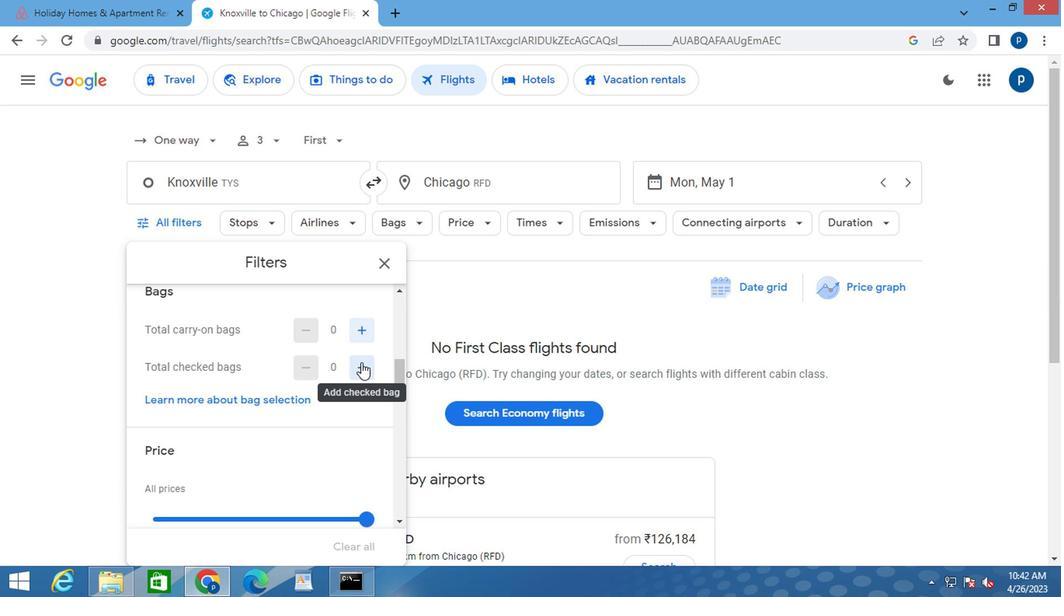 
Action: Mouse pressed left at (357, 333)
Screenshot: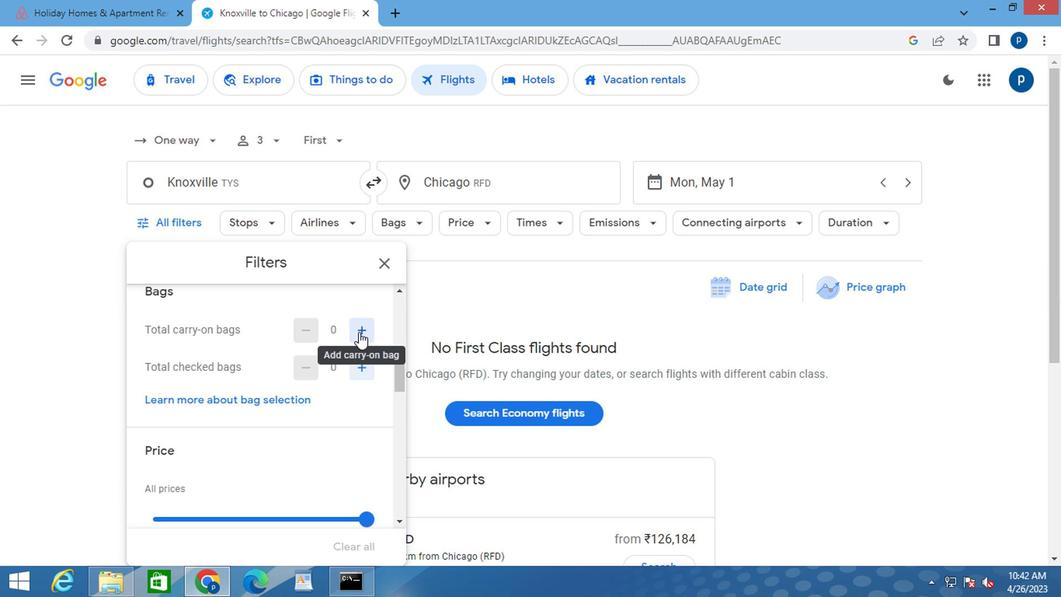 
Action: Mouse moved to (328, 387)
Screenshot: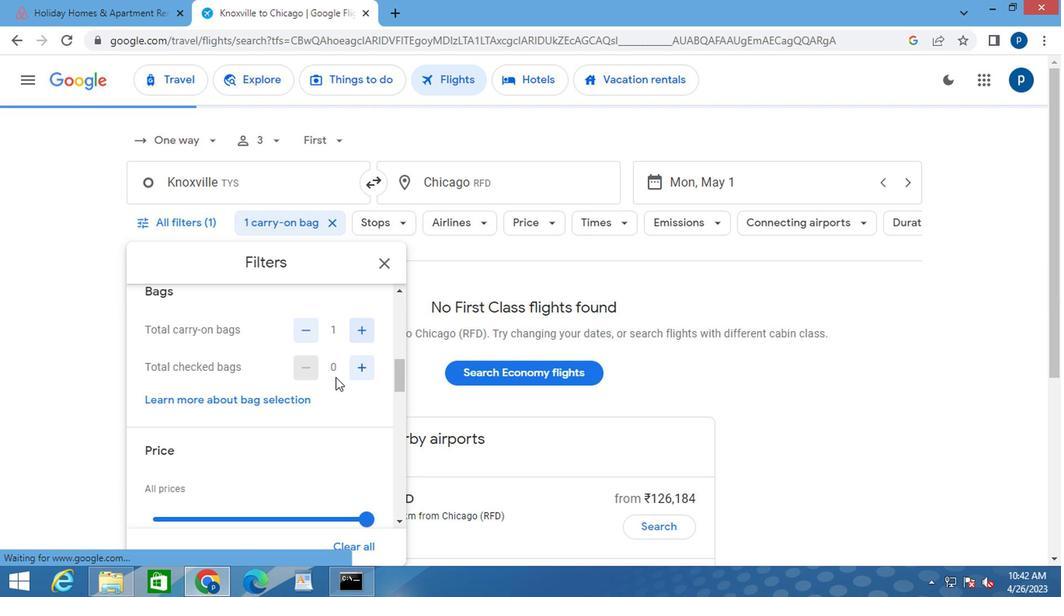 
Action: Mouse scrolled (328, 386) with delta (0, 0)
Screenshot: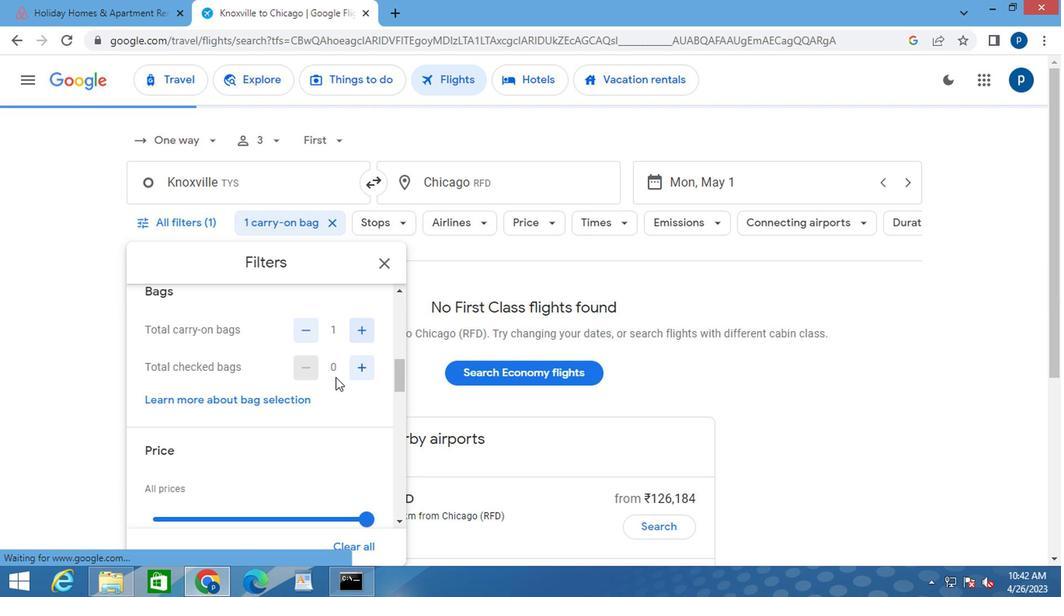 
Action: Mouse moved to (322, 380)
Screenshot: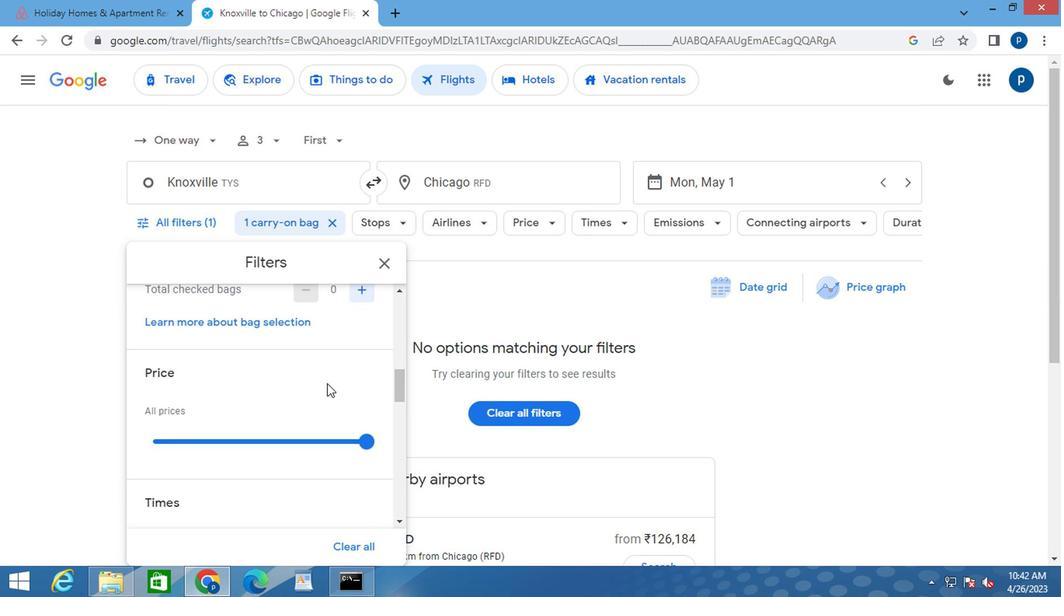 
Action: Mouse scrolled (322, 380) with delta (0, 0)
Screenshot: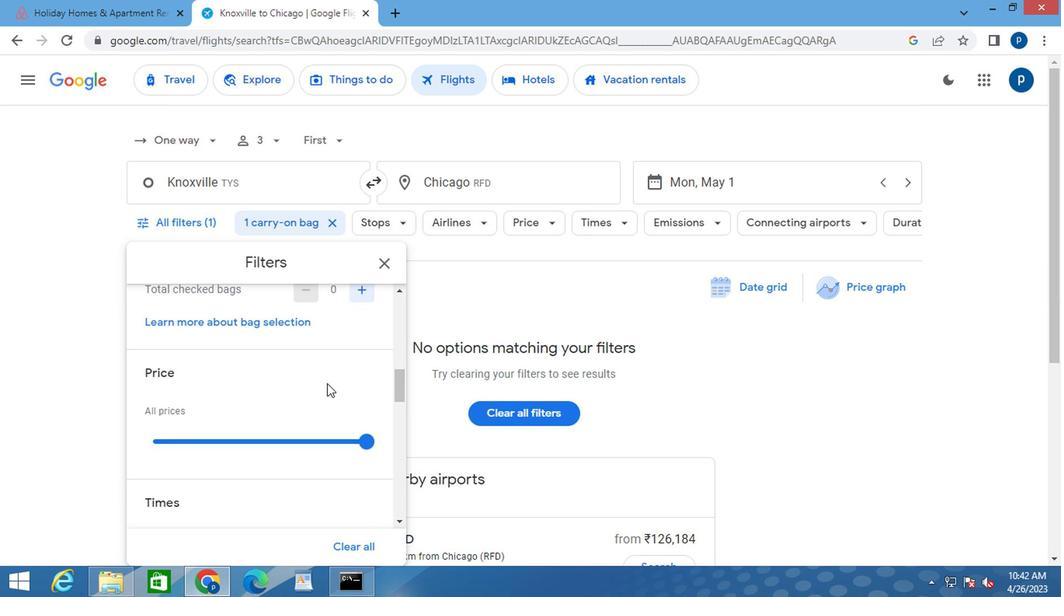 
Action: Mouse moved to (357, 363)
Screenshot: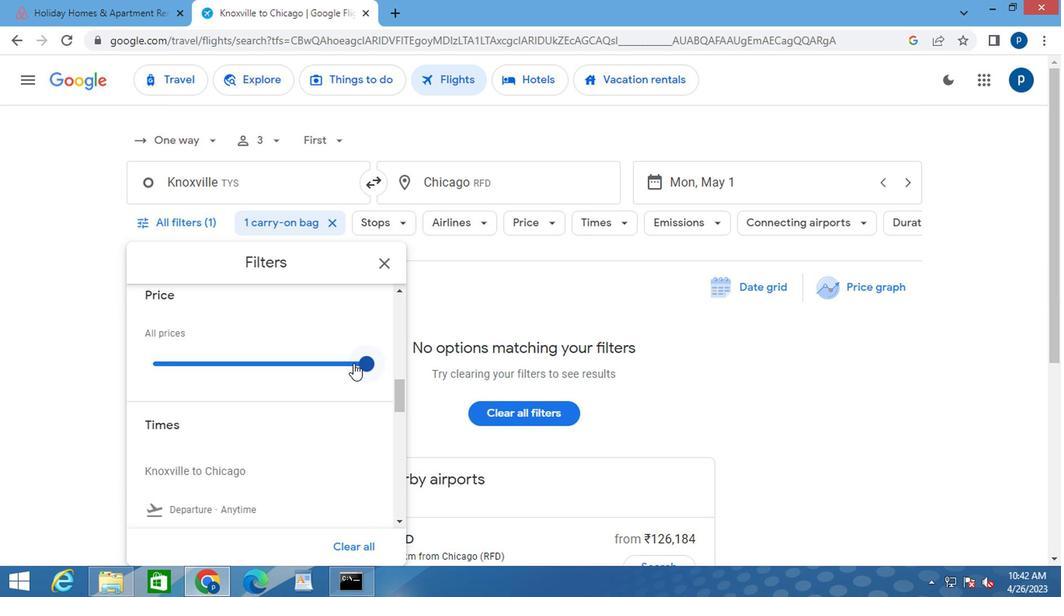 
Action: Mouse pressed left at (357, 363)
Screenshot: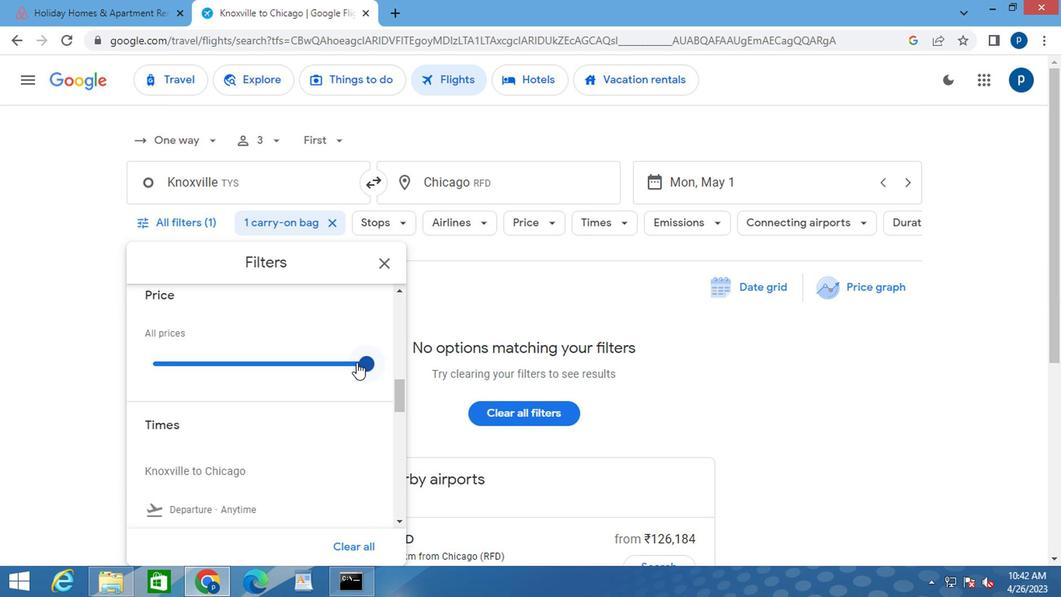 
Action: Mouse moved to (291, 438)
Screenshot: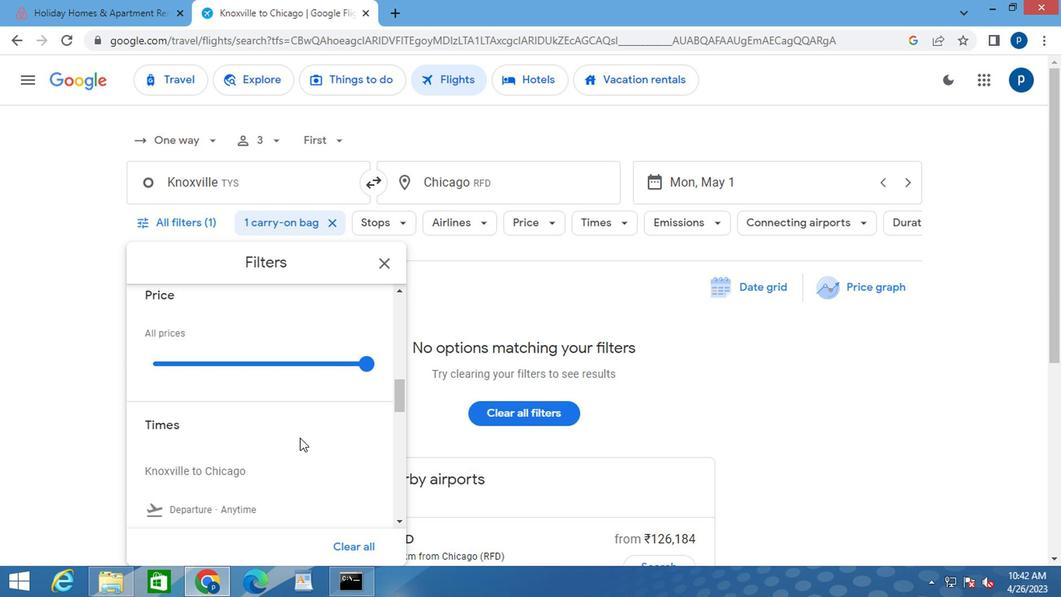 
Action: Mouse scrolled (291, 437) with delta (0, -1)
Screenshot: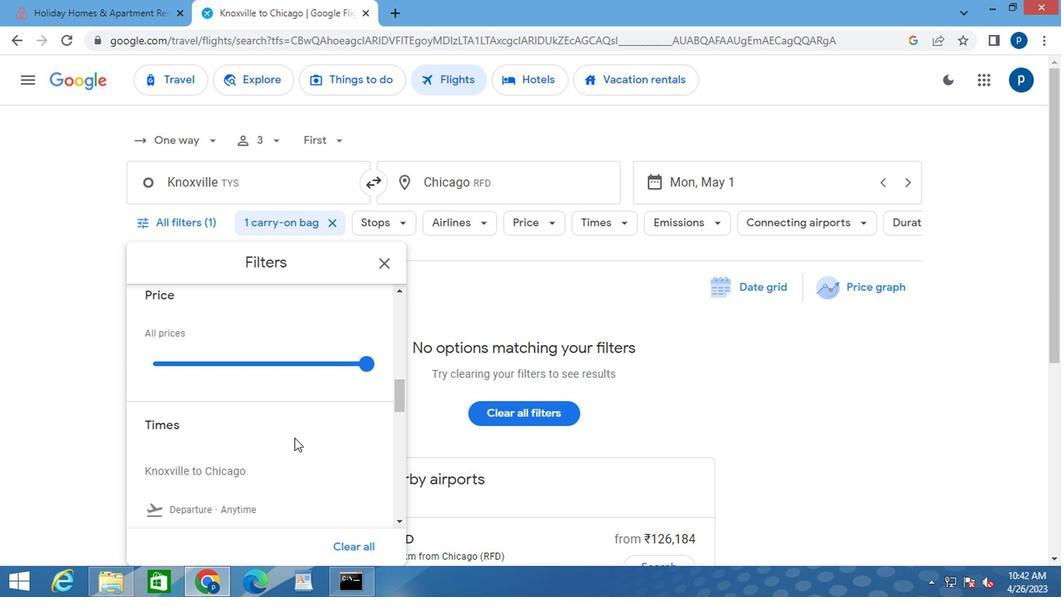 
Action: Mouse scrolled (291, 437) with delta (0, -1)
Screenshot: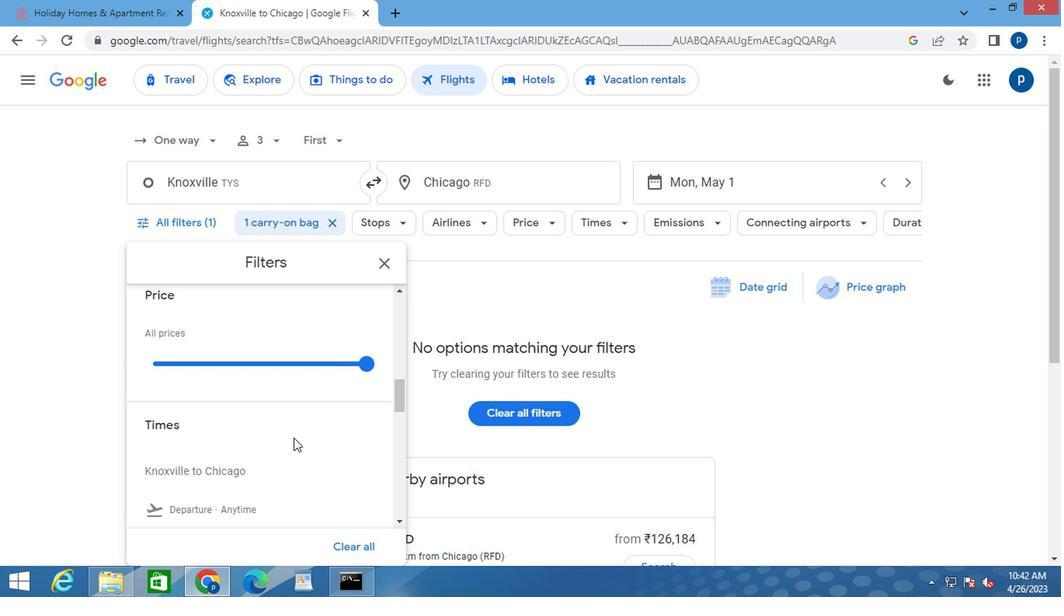 
Action: Mouse moved to (159, 380)
Screenshot: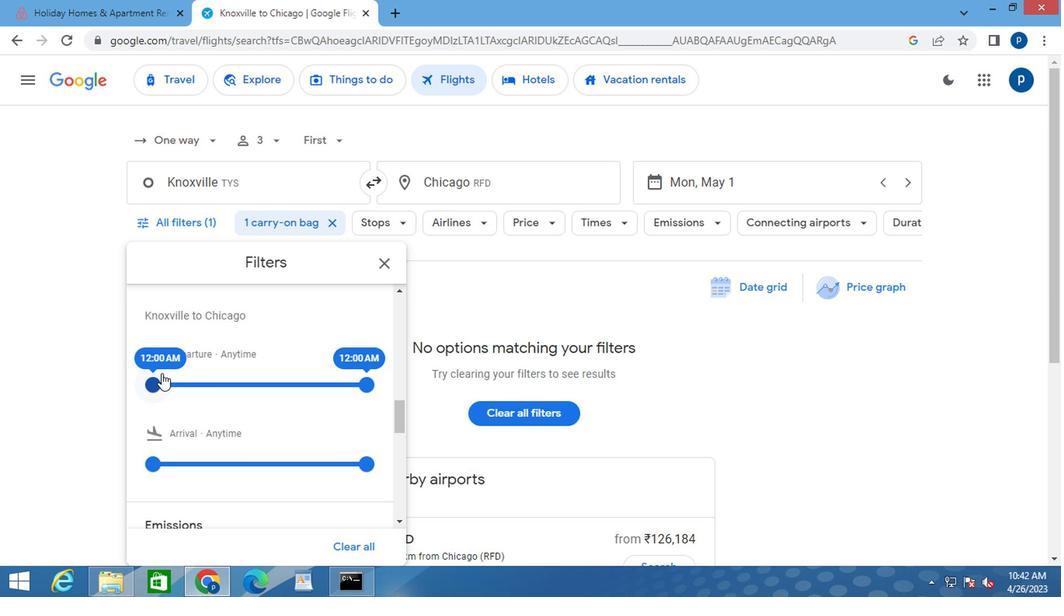 
Action: Mouse pressed left at (159, 380)
Screenshot: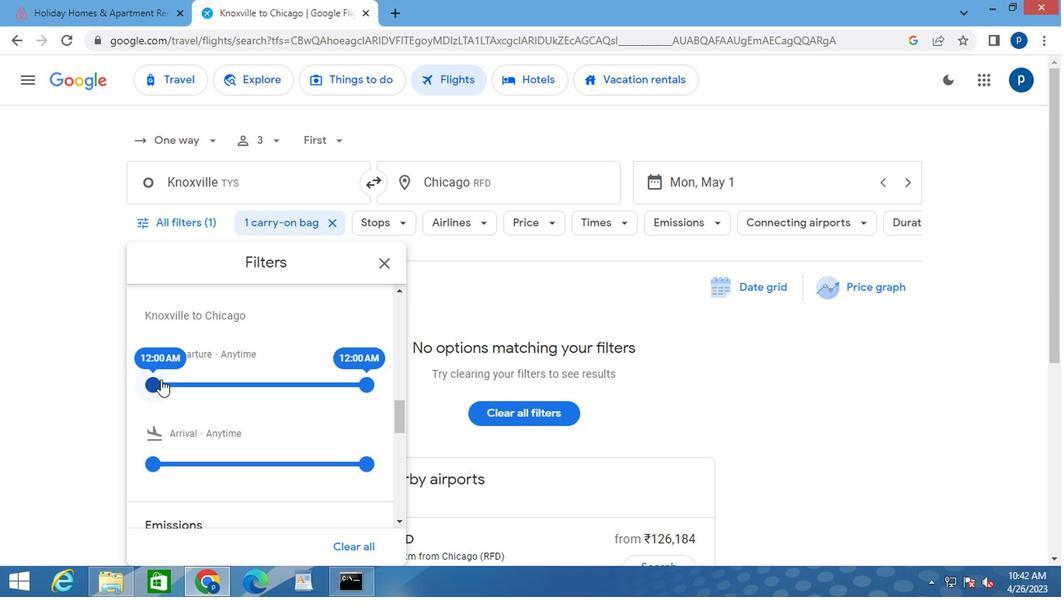 
Action: Mouse moved to (362, 382)
Screenshot: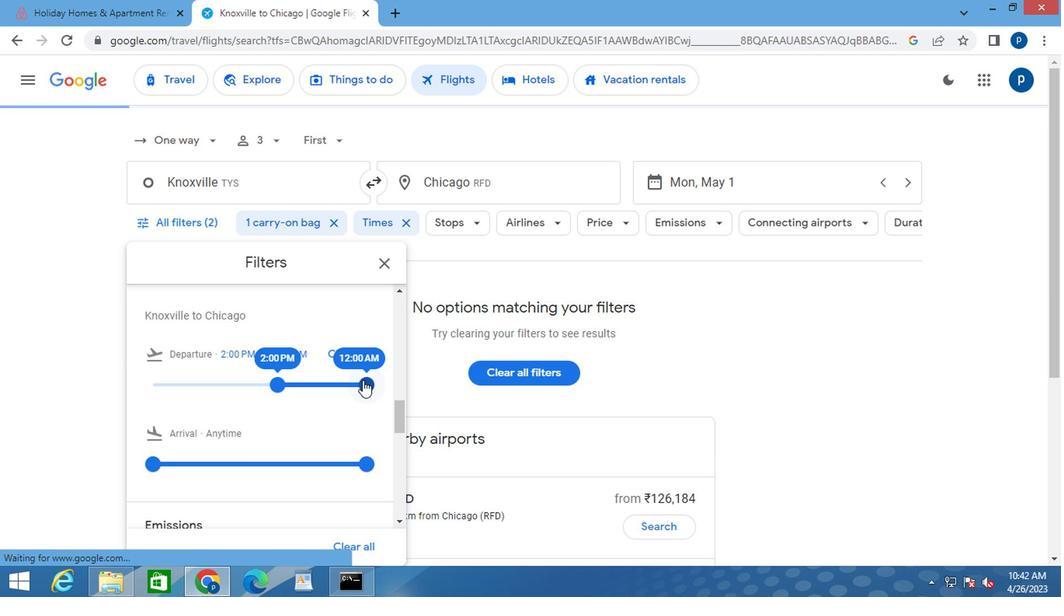 
Action: Mouse pressed left at (362, 382)
Screenshot: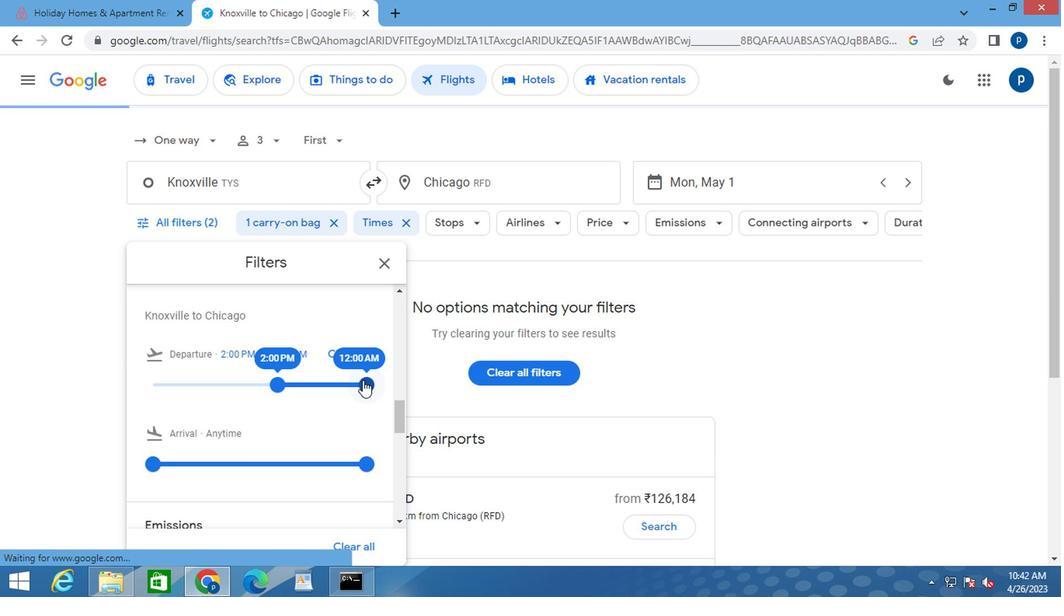 
Action: Mouse moved to (380, 267)
Screenshot: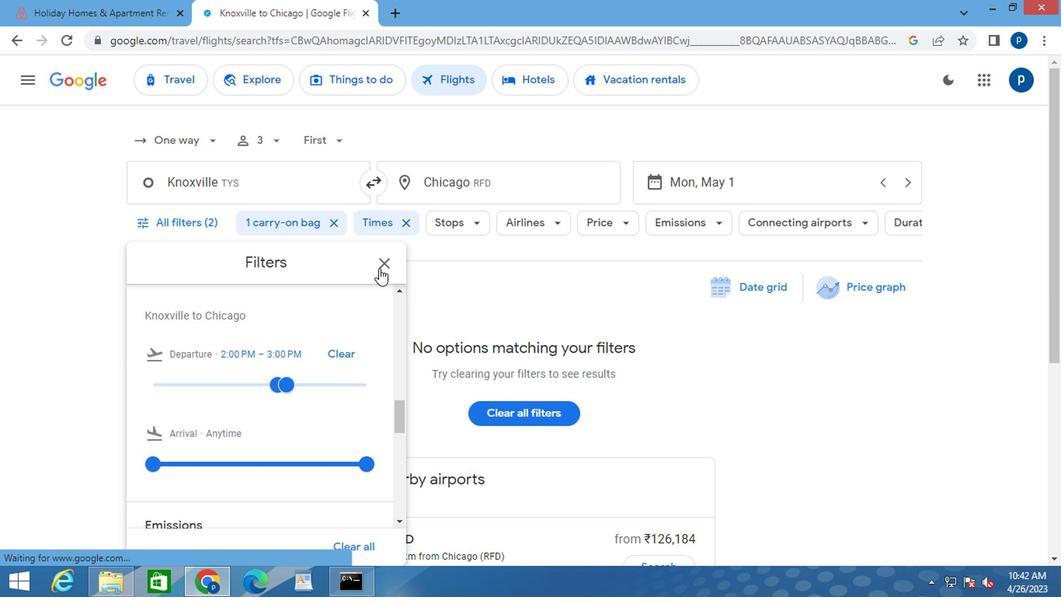 
Action: Mouse pressed left at (380, 267)
Screenshot: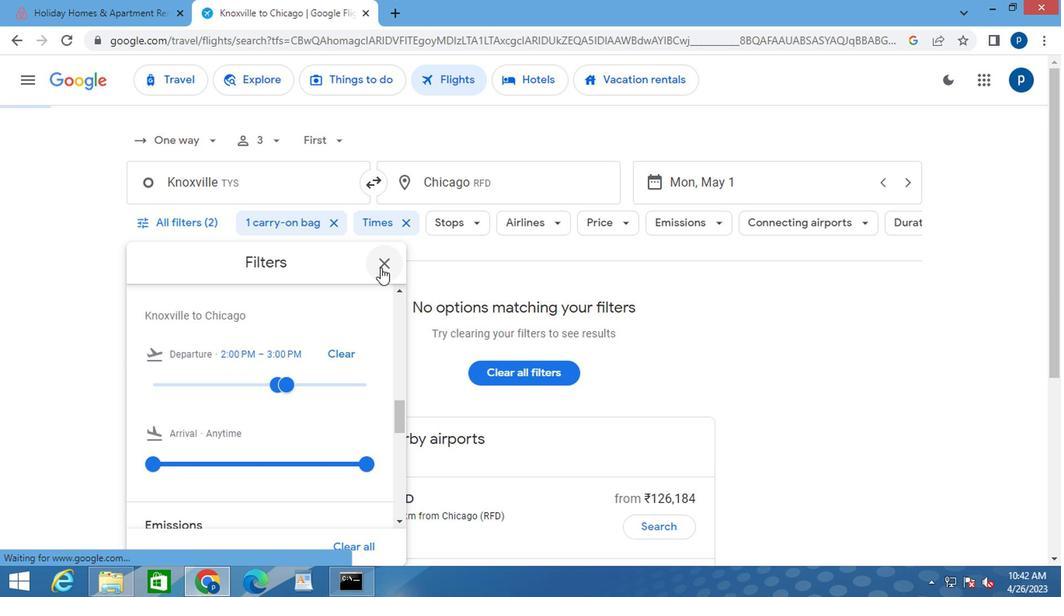
